 Task: Look for space in Ferkessédougou, Ivory Coast from 6th September, 2023 to 10th September, 2023 for 1 adult in price range Rs.9000 to Rs.17000. Place can be private room with 1  bedroom having 1 bed and 1 bathroom. Property type can be house, flat, guest house, hotel. Booking option can be shelf check-in. Required host language is English.
Action: Mouse moved to (469, 87)
Screenshot: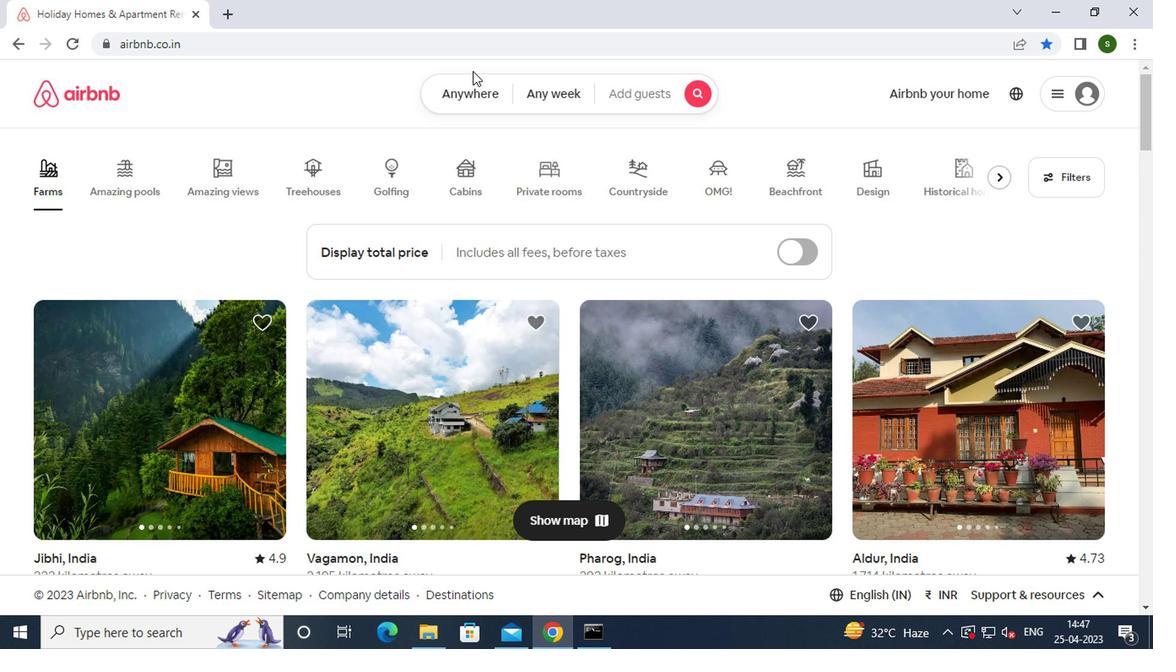 
Action: Mouse pressed left at (469, 87)
Screenshot: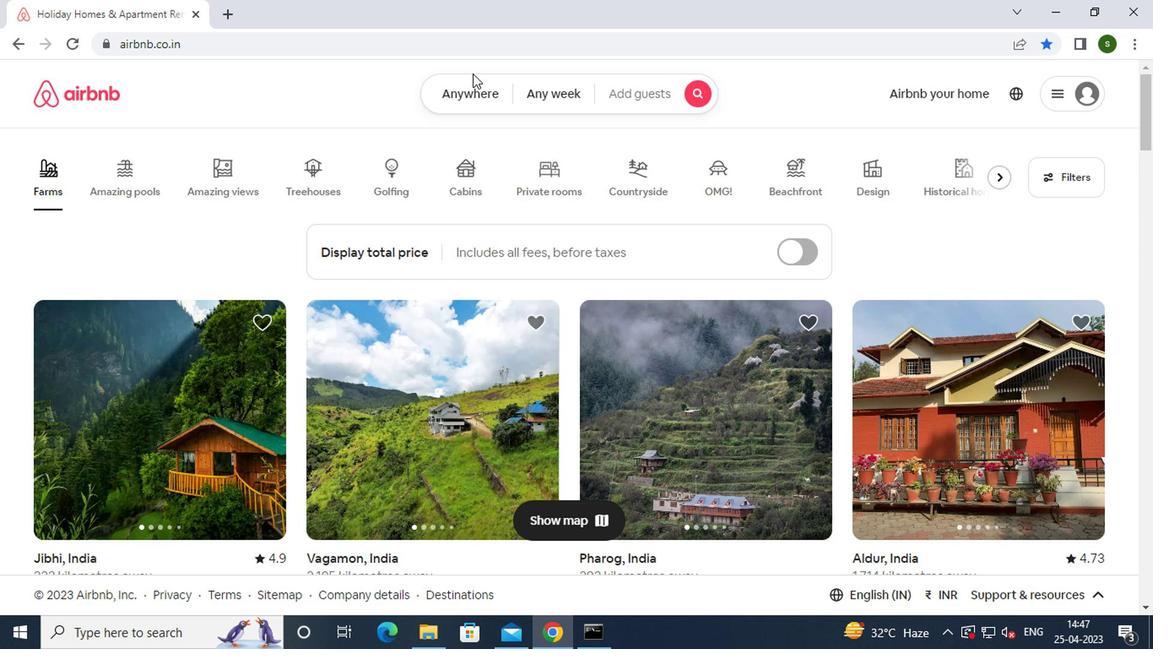 
Action: Mouse moved to (329, 167)
Screenshot: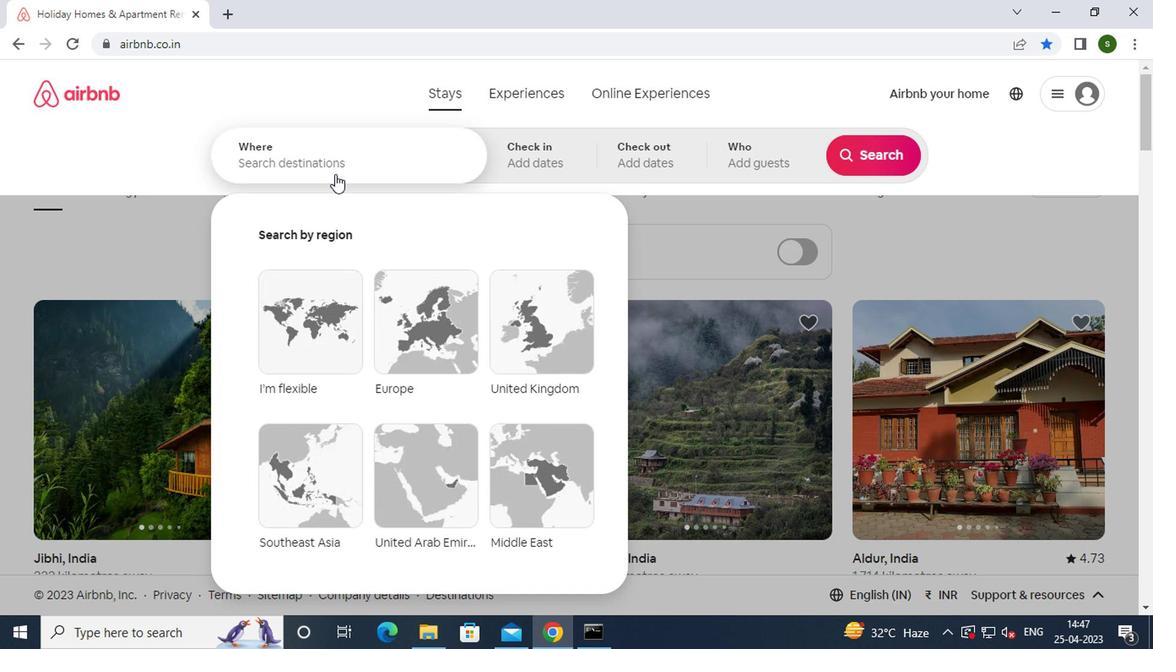 
Action: Mouse pressed left at (329, 167)
Screenshot: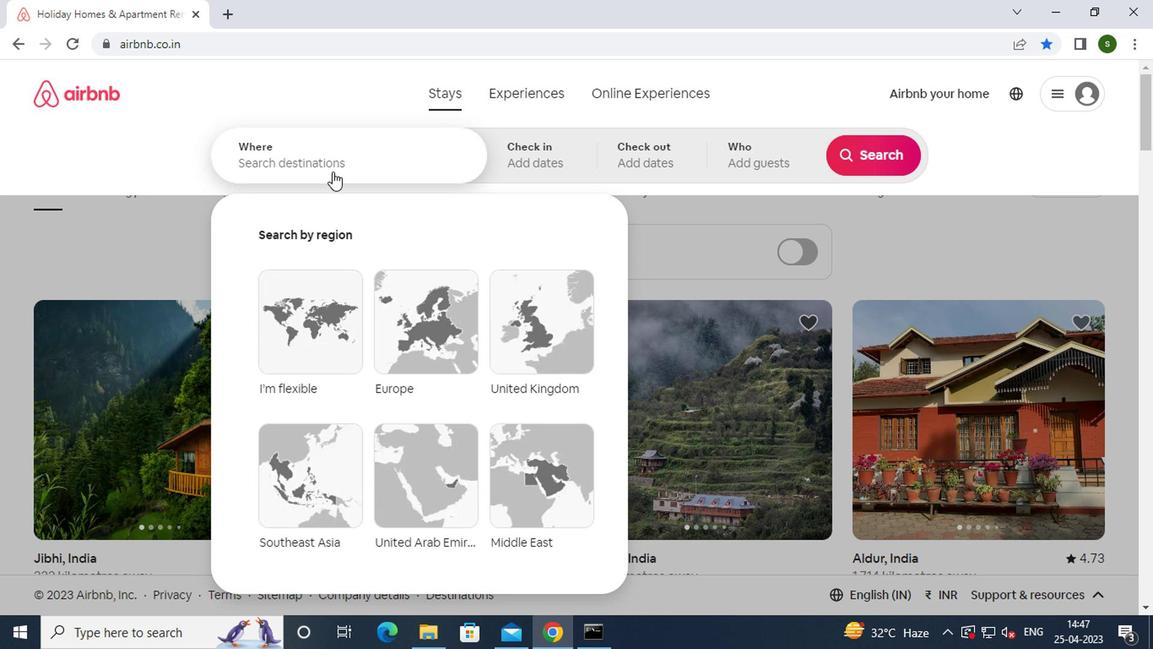 
Action: Key pressed f<Key.caps_lock>erkessedougou,<Key.space><Key.caps_lock>i<Key.caps_lock>vory
Screenshot: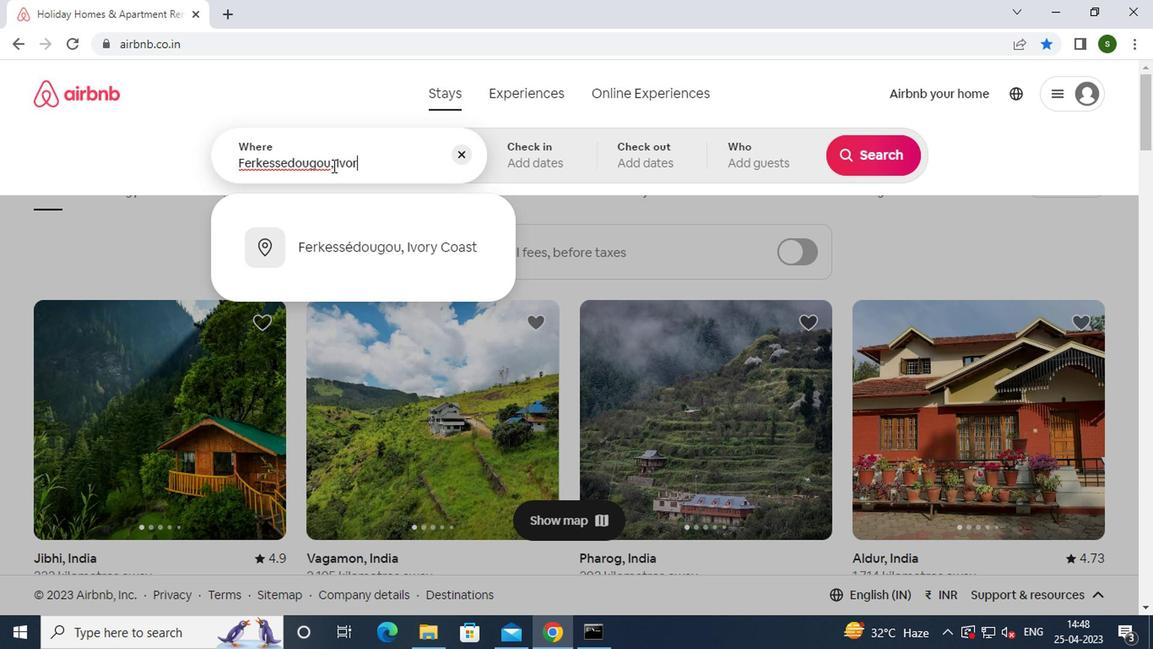 
Action: Mouse moved to (369, 254)
Screenshot: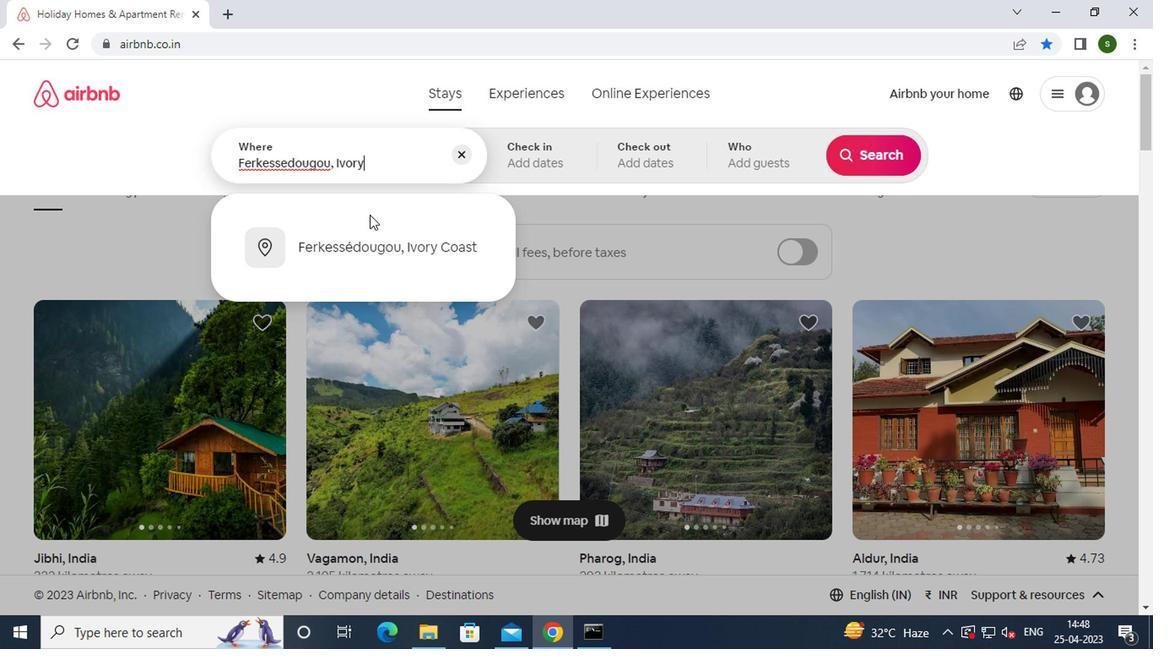 
Action: Mouse pressed left at (369, 254)
Screenshot: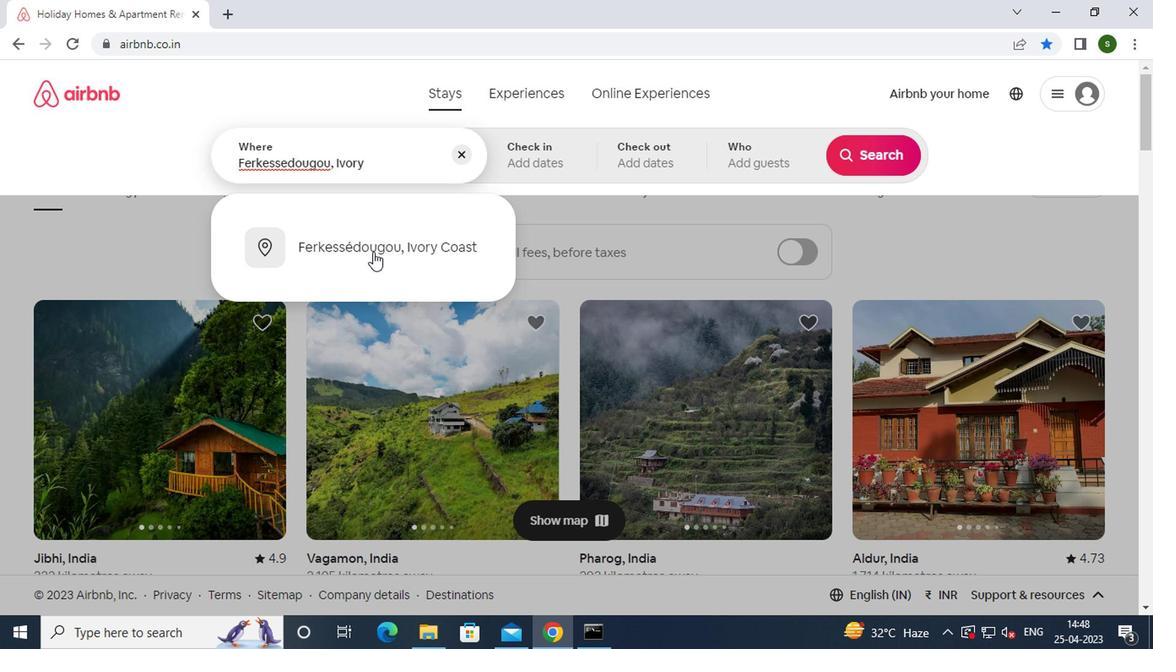 
Action: Mouse moved to (868, 289)
Screenshot: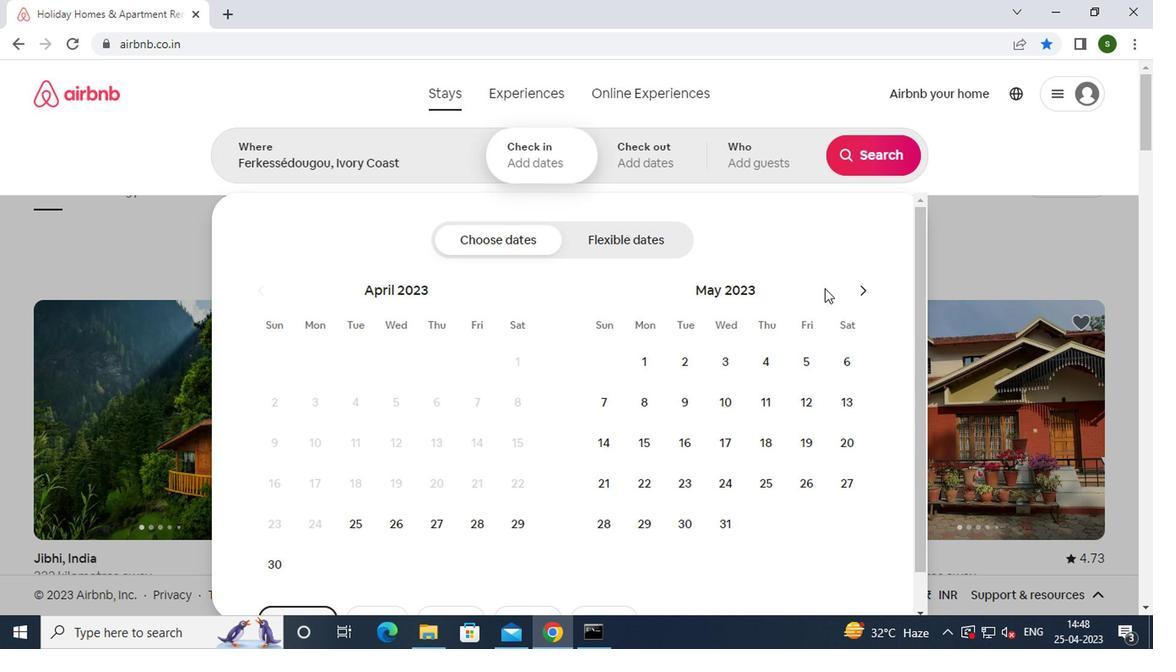 
Action: Mouse pressed left at (868, 289)
Screenshot: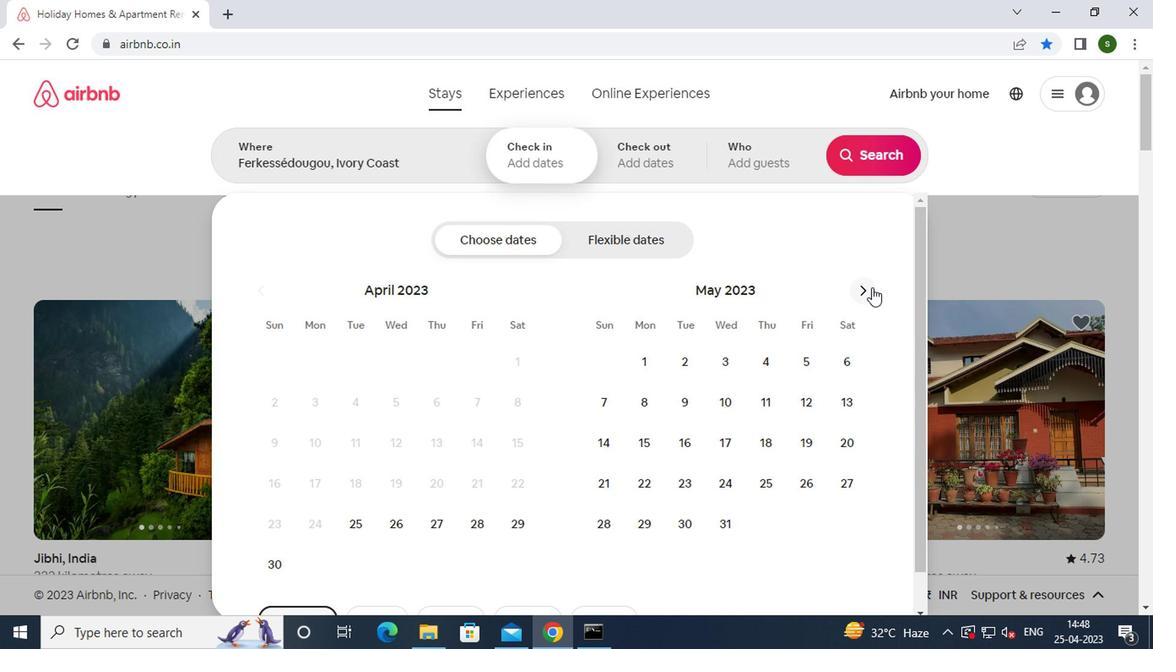
Action: Mouse pressed left at (868, 289)
Screenshot: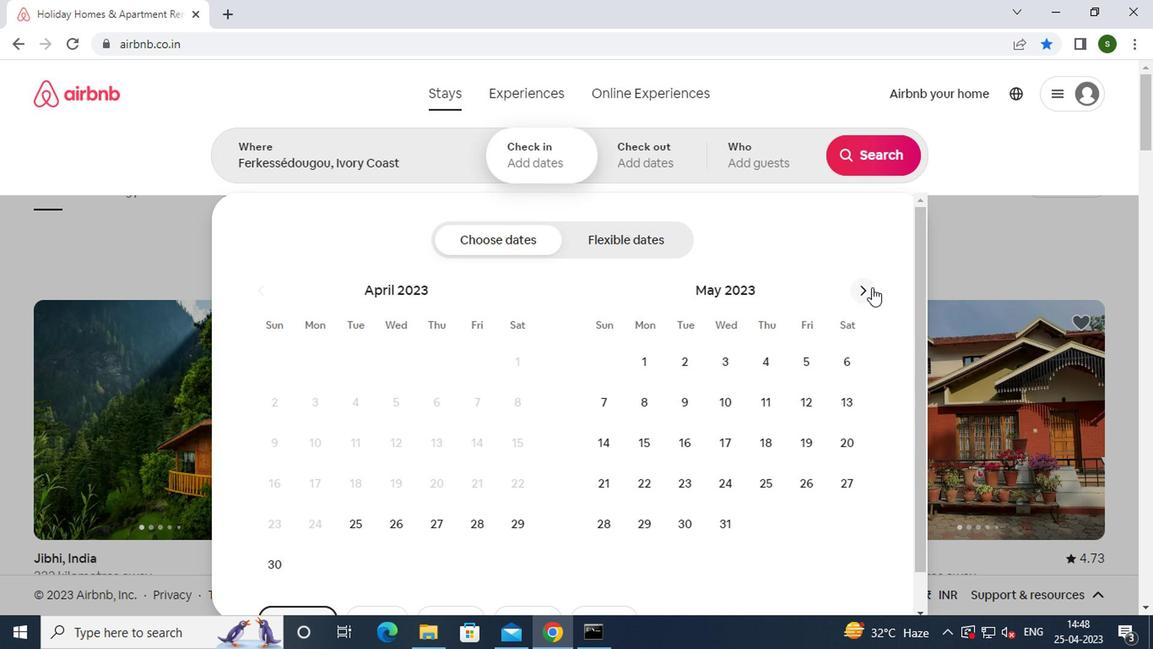 
Action: Mouse pressed left at (868, 289)
Screenshot: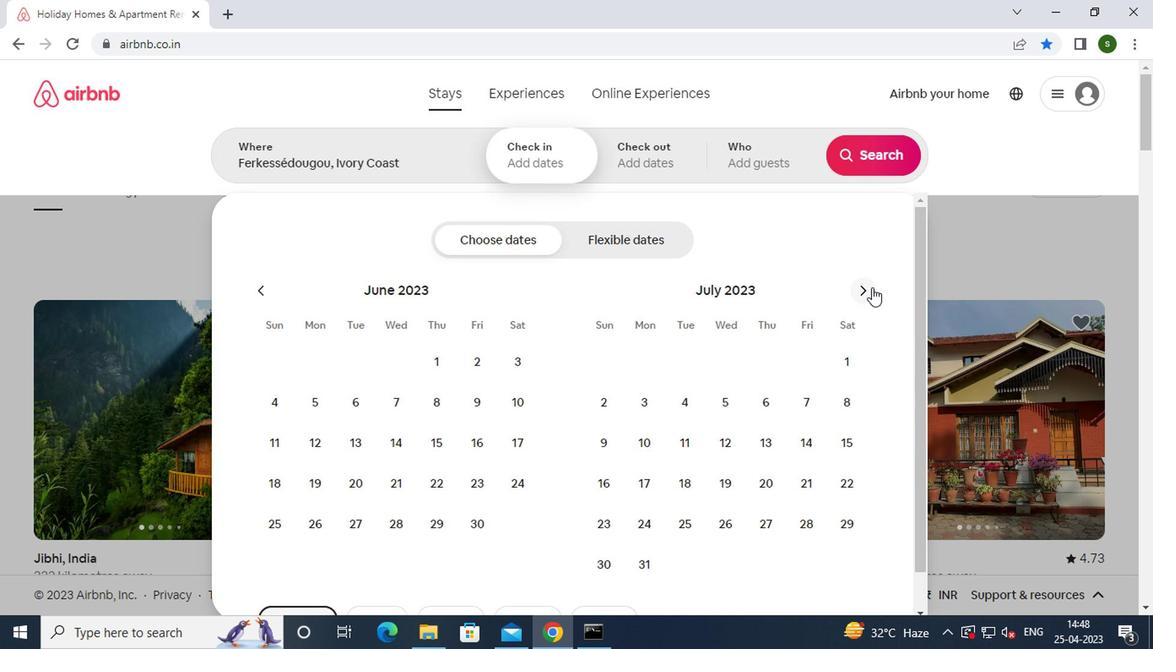
Action: Mouse pressed left at (868, 289)
Screenshot: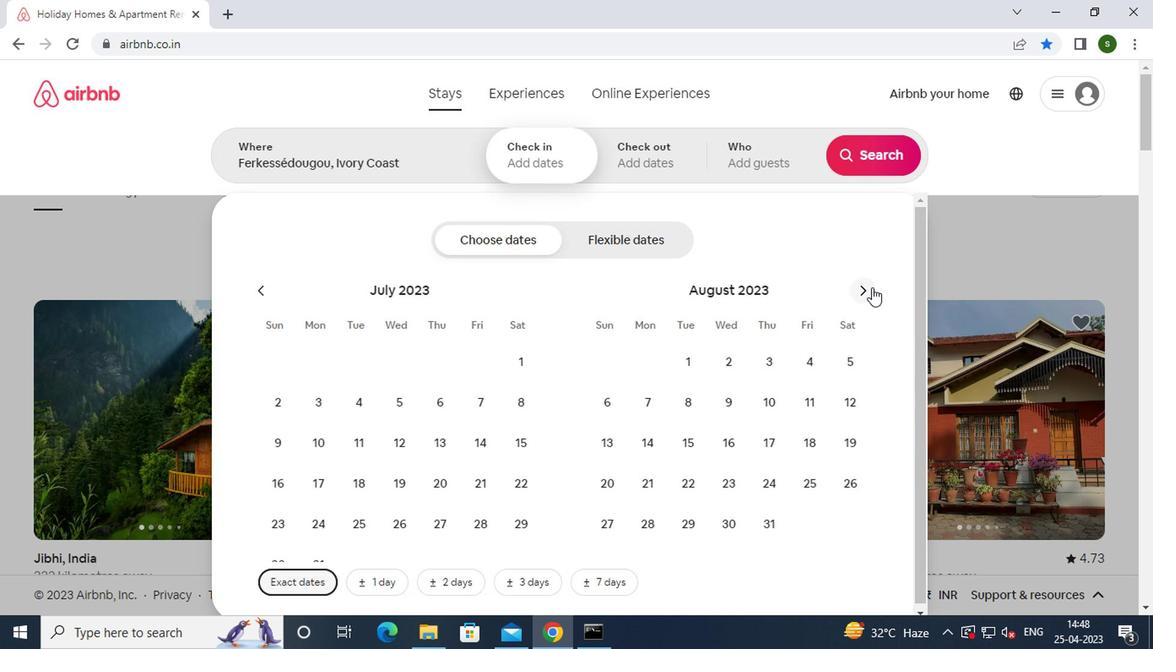 
Action: Mouse moved to (721, 407)
Screenshot: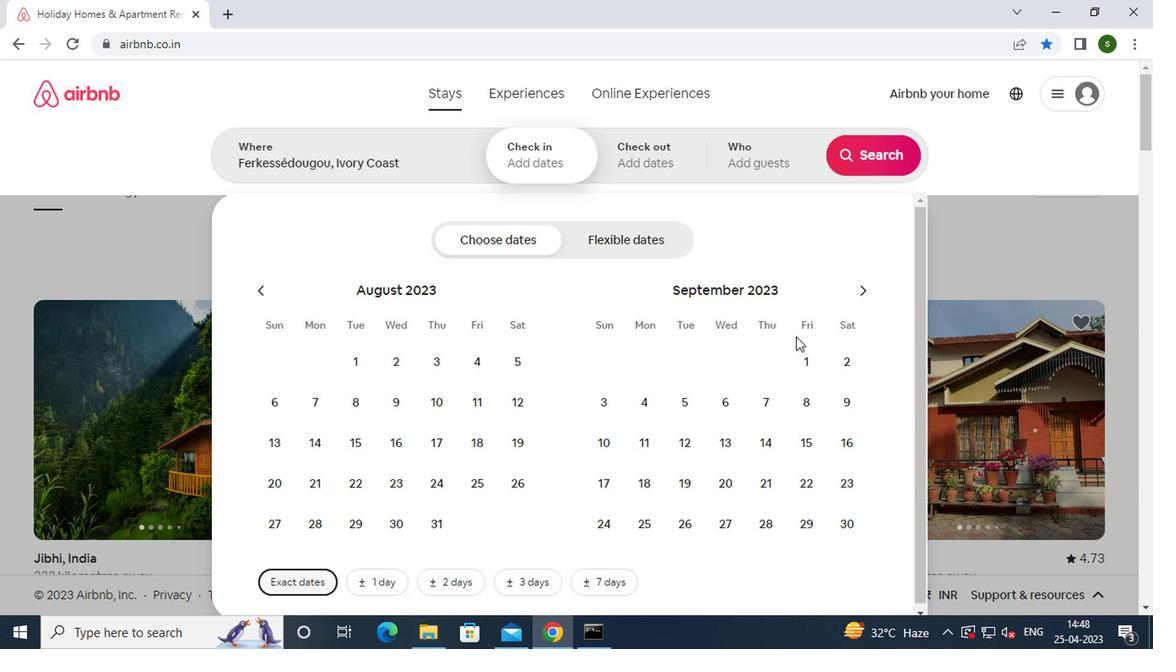 
Action: Mouse pressed left at (721, 407)
Screenshot: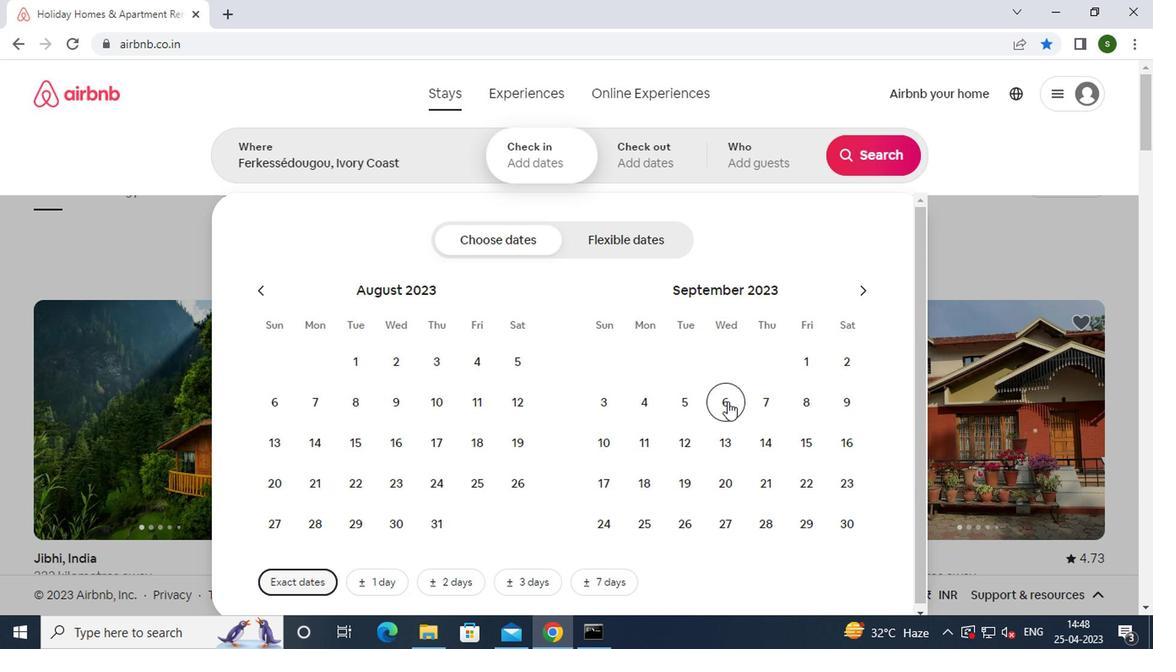 
Action: Mouse moved to (600, 456)
Screenshot: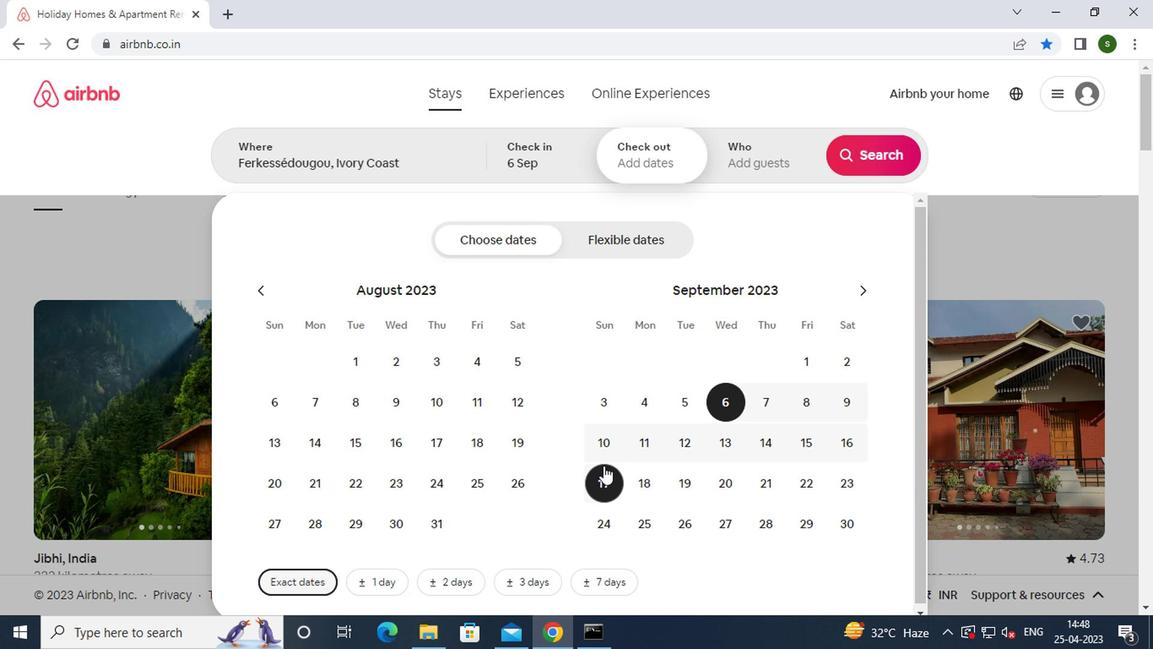 
Action: Mouse pressed left at (600, 456)
Screenshot: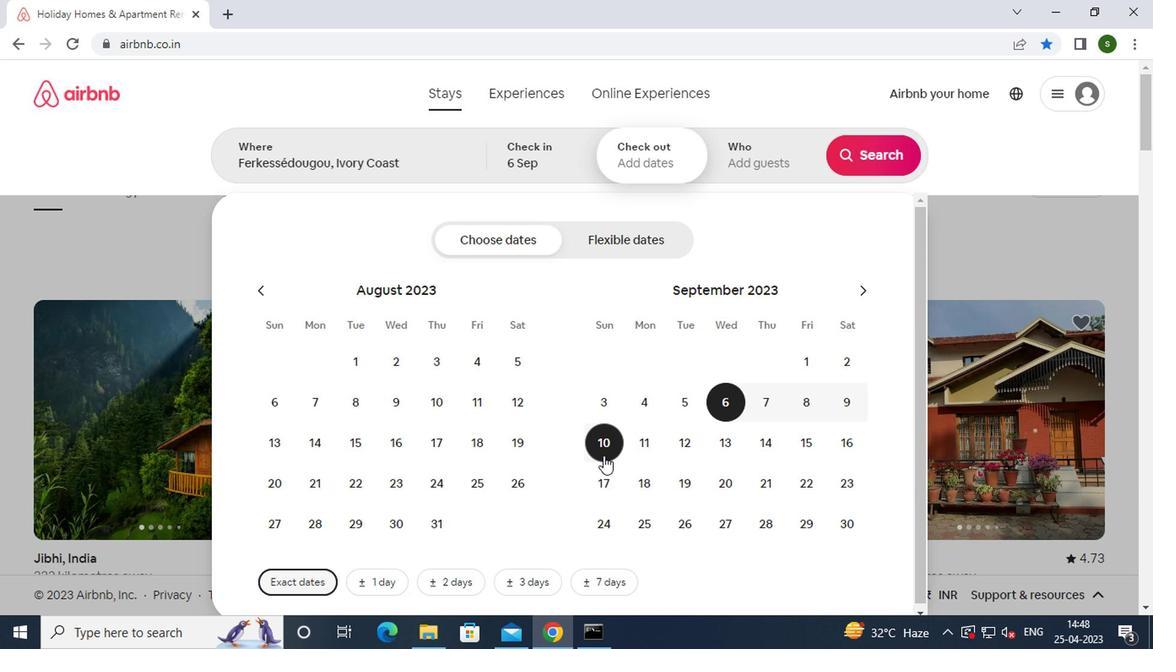 
Action: Mouse moved to (775, 165)
Screenshot: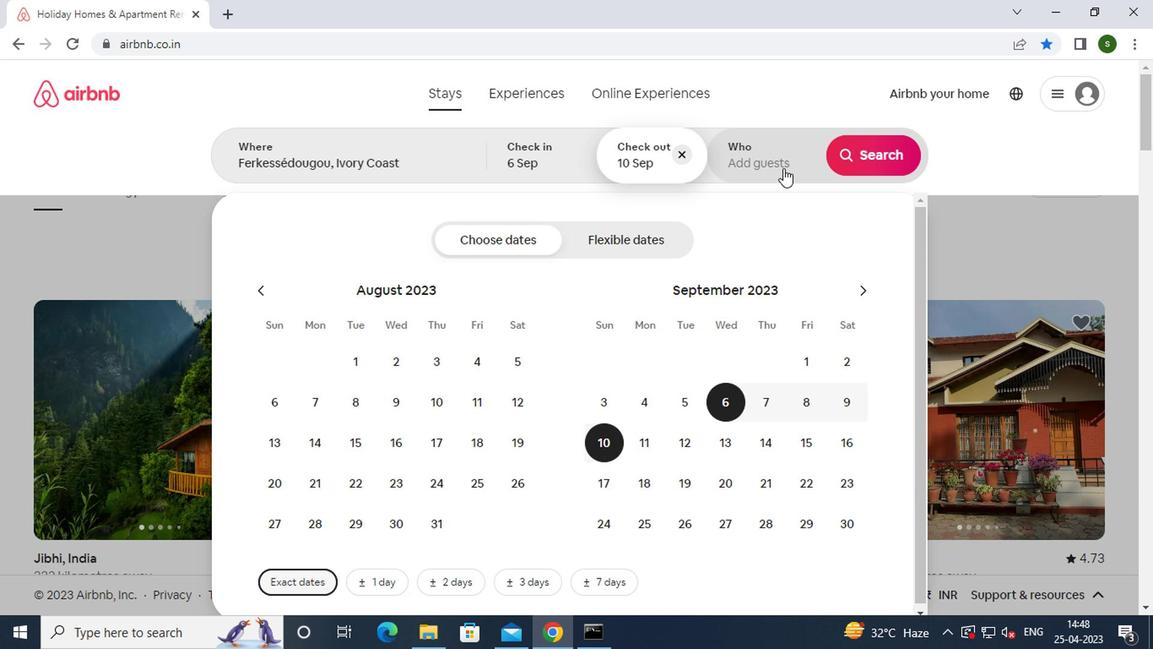 
Action: Mouse pressed left at (775, 165)
Screenshot: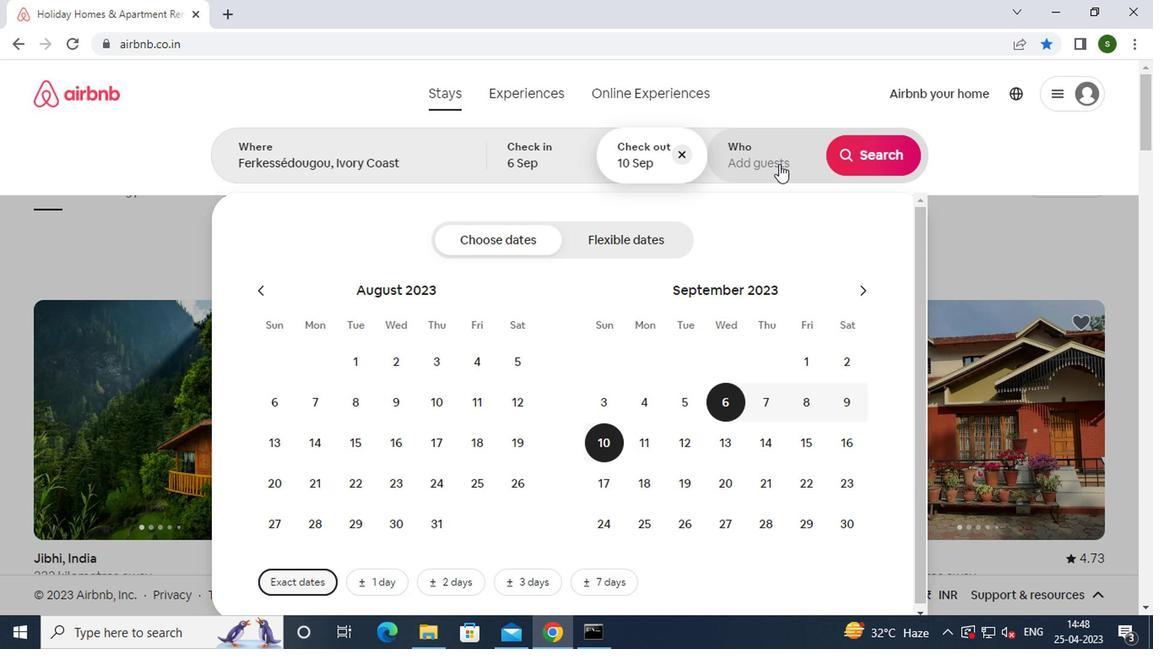 
Action: Mouse moved to (876, 241)
Screenshot: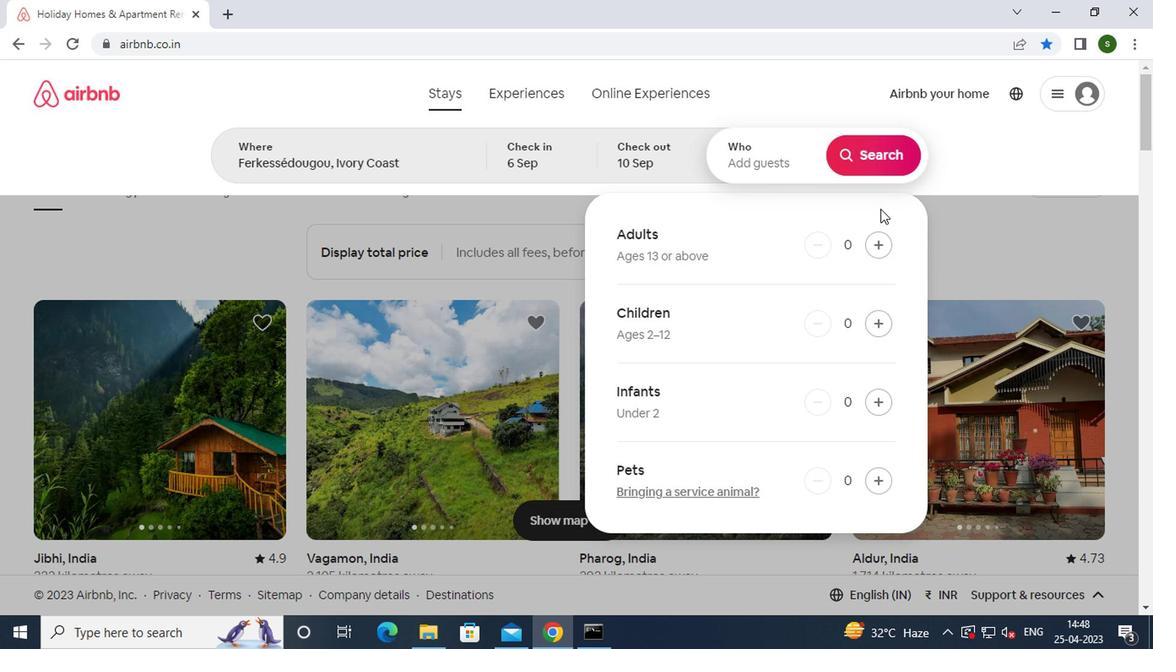 
Action: Mouse pressed left at (876, 241)
Screenshot: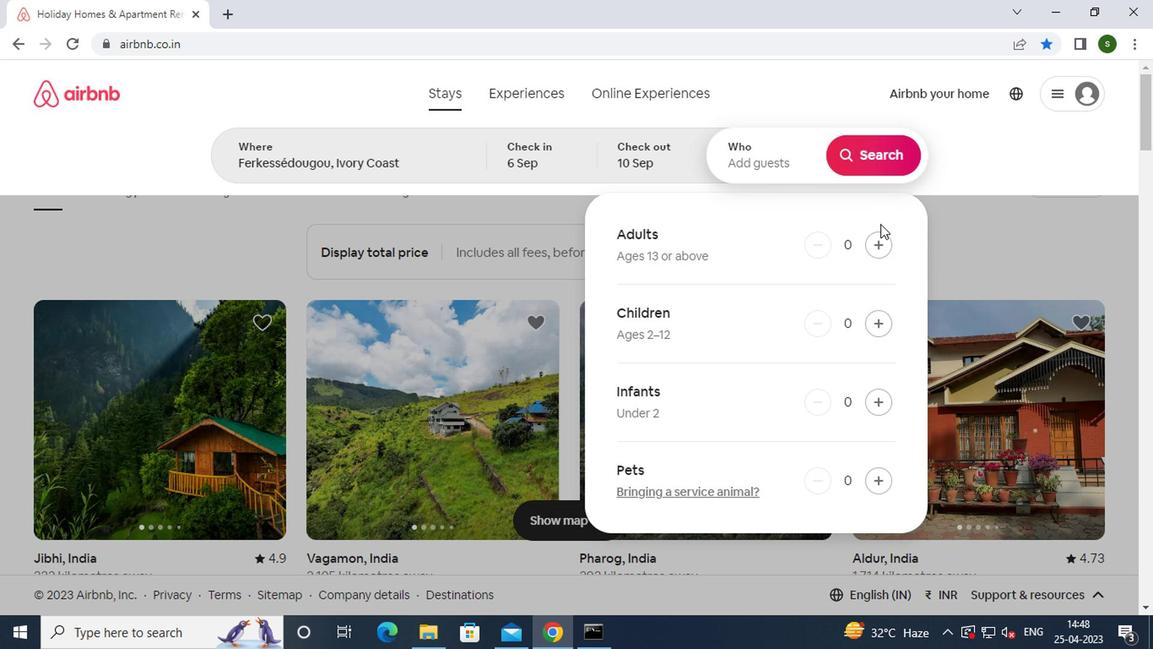 
Action: Mouse moved to (876, 165)
Screenshot: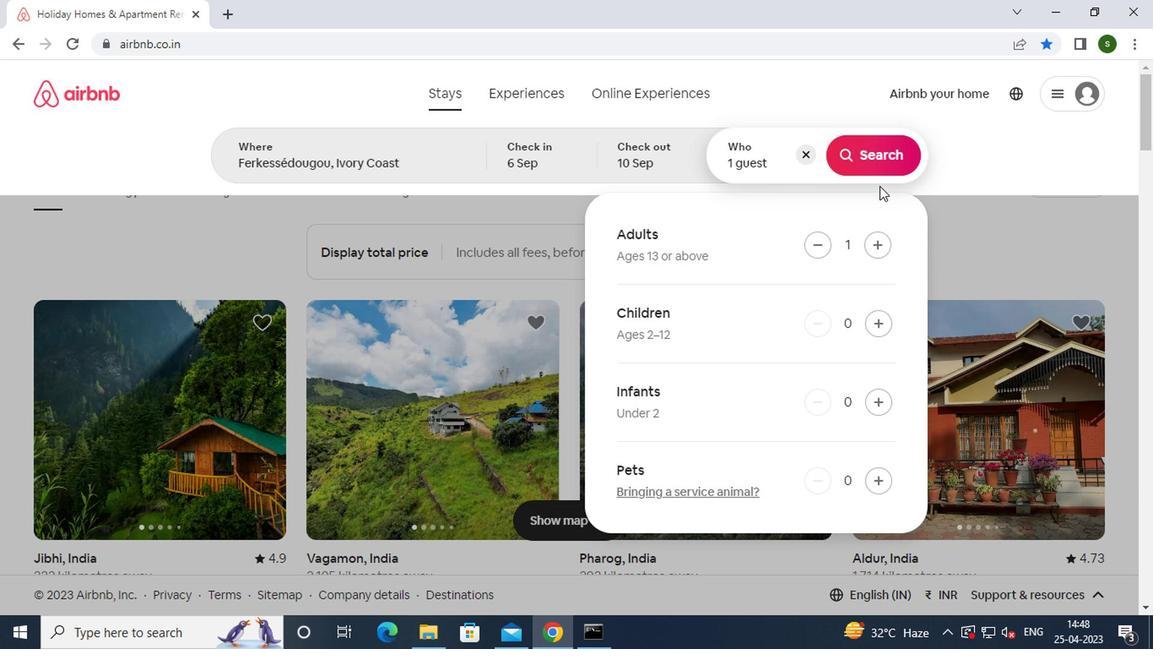 
Action: Mouse pressed left at (876, 165)
Screenshot: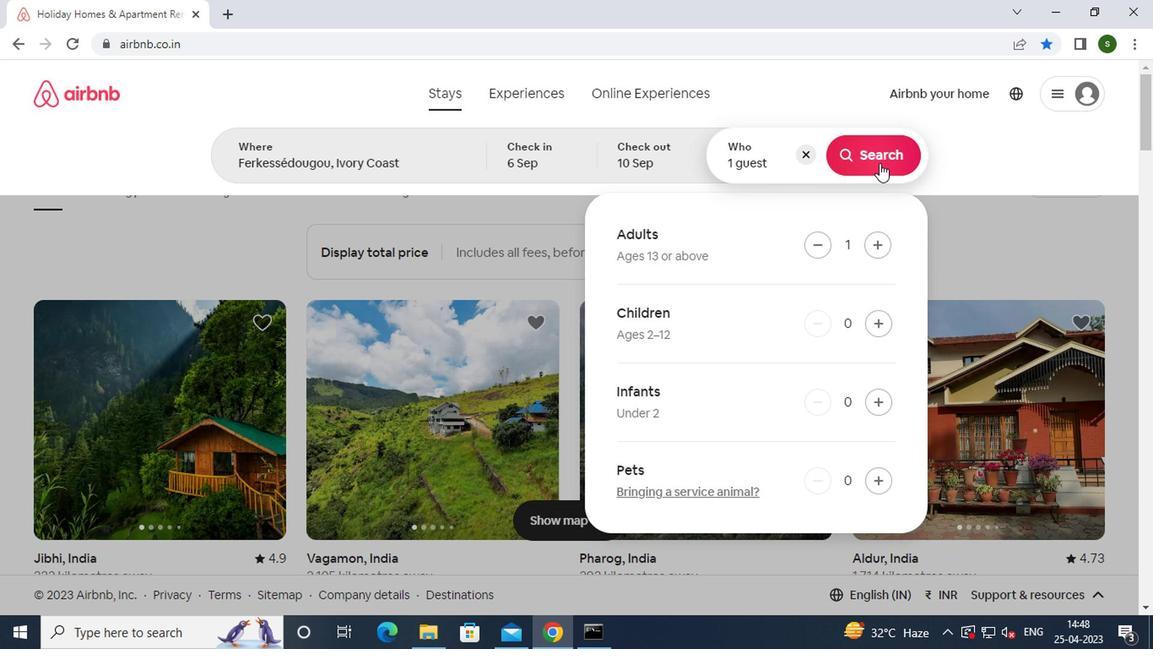 
Action: Mouse moved to (1052, 175)
Screenshot: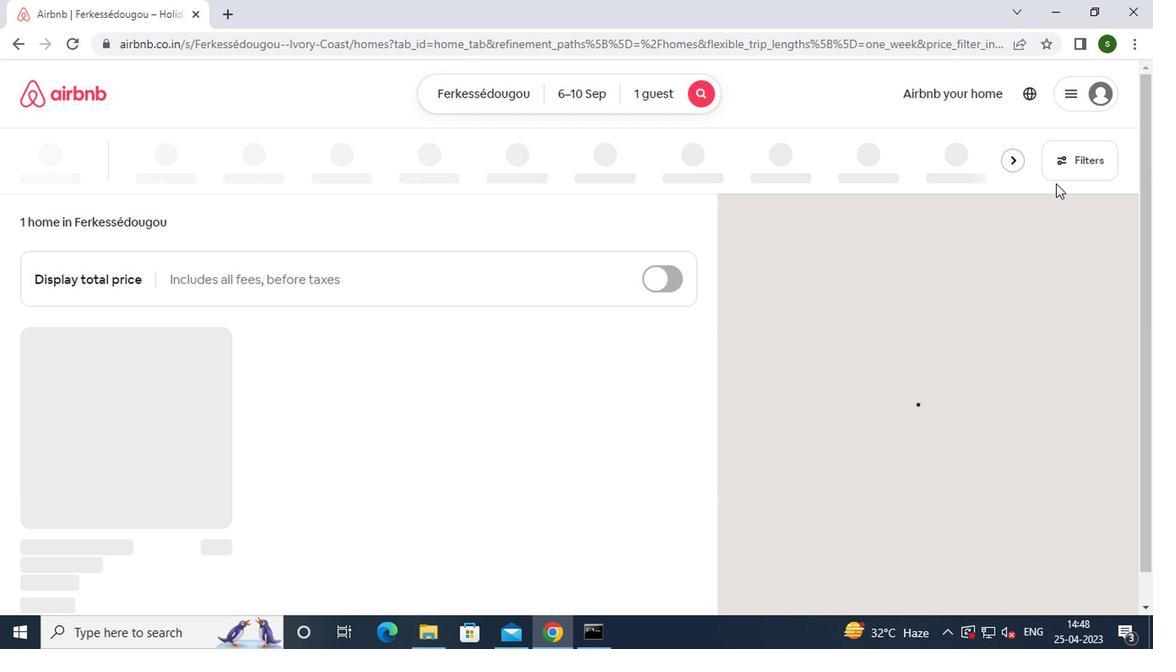 
Action: Mouse pressed left at (1052, 175)
Screenshot: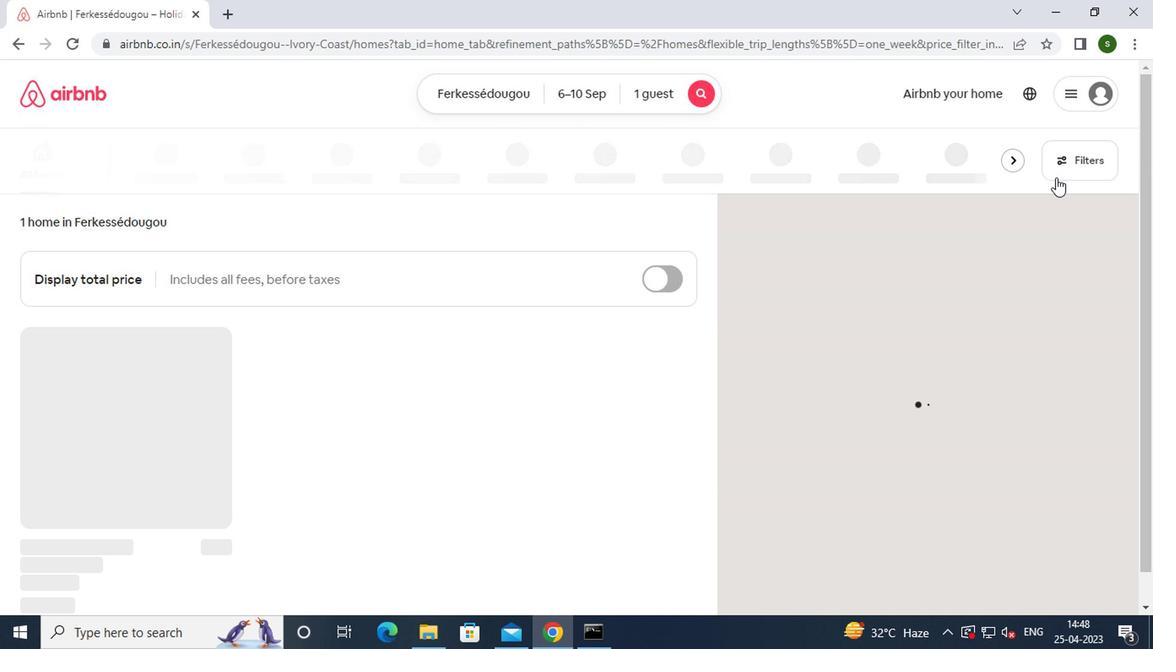 
Action: Mouse moved to (485, 323)
Screenshot: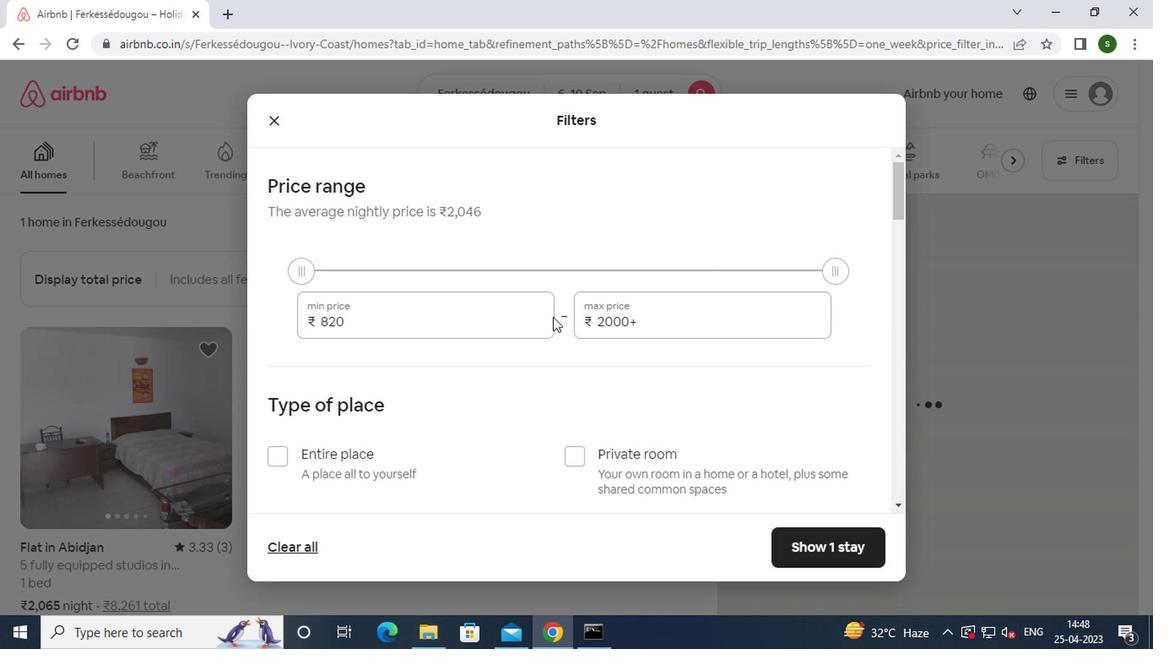 
Action: Mouse pressed left at (485, 323)
Screenshot: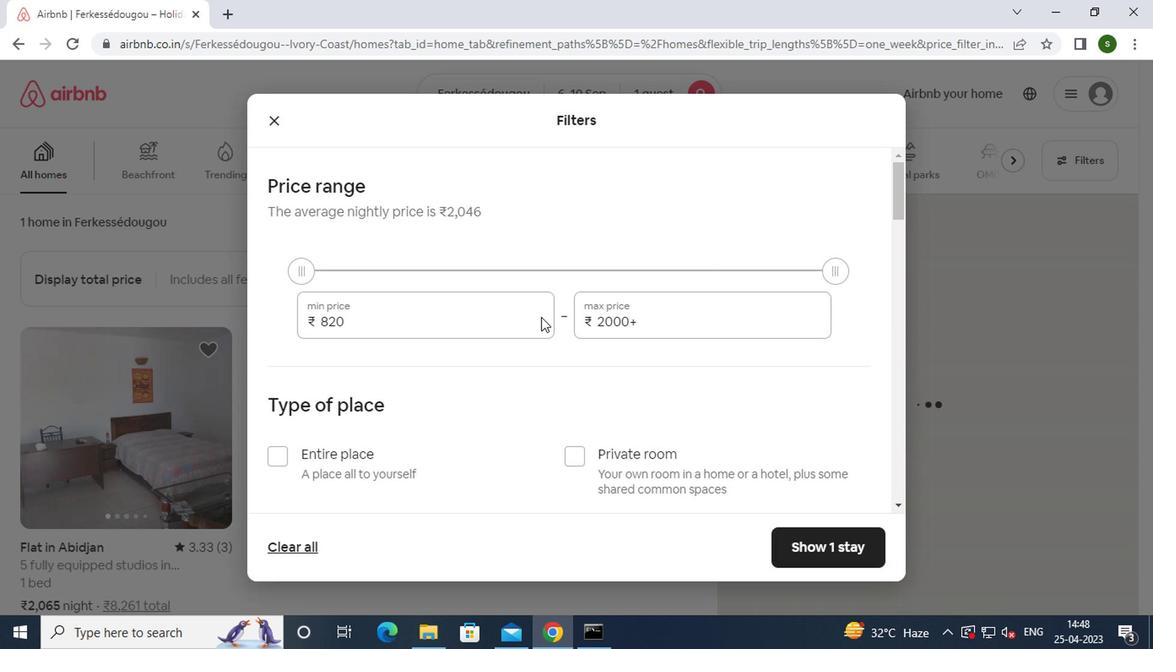 
Action: Mouse moved to (485, 323)
Screenshot: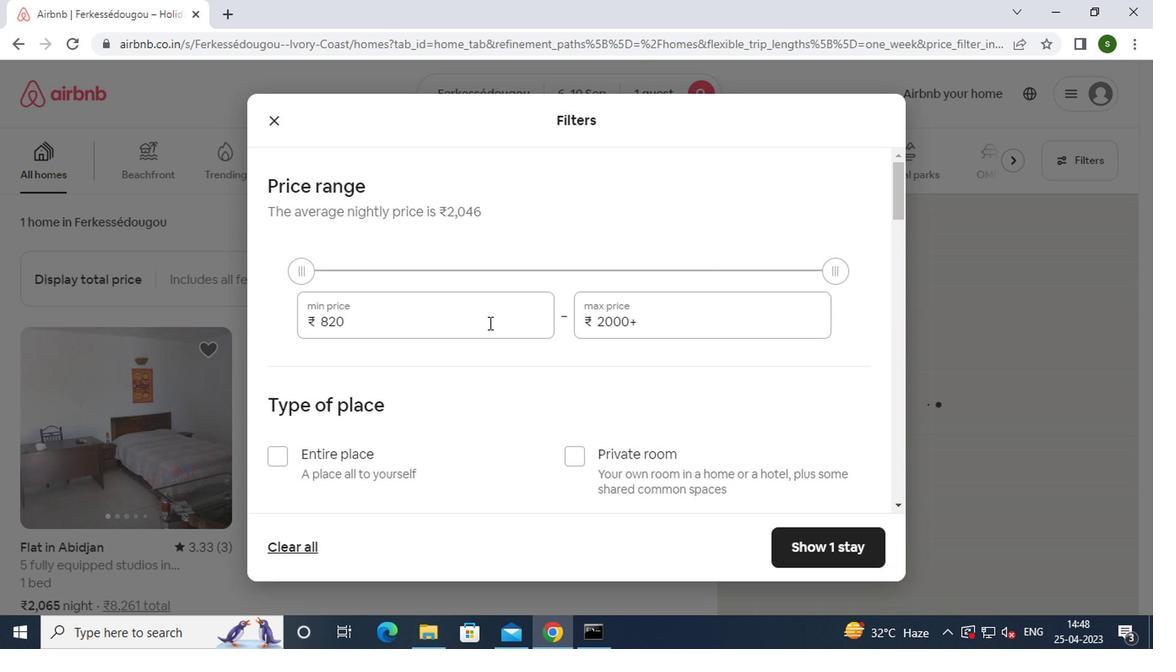 
Action: Key pressed <Key.backspace><Key.backspace><Key.backspace>9000
Screenshot: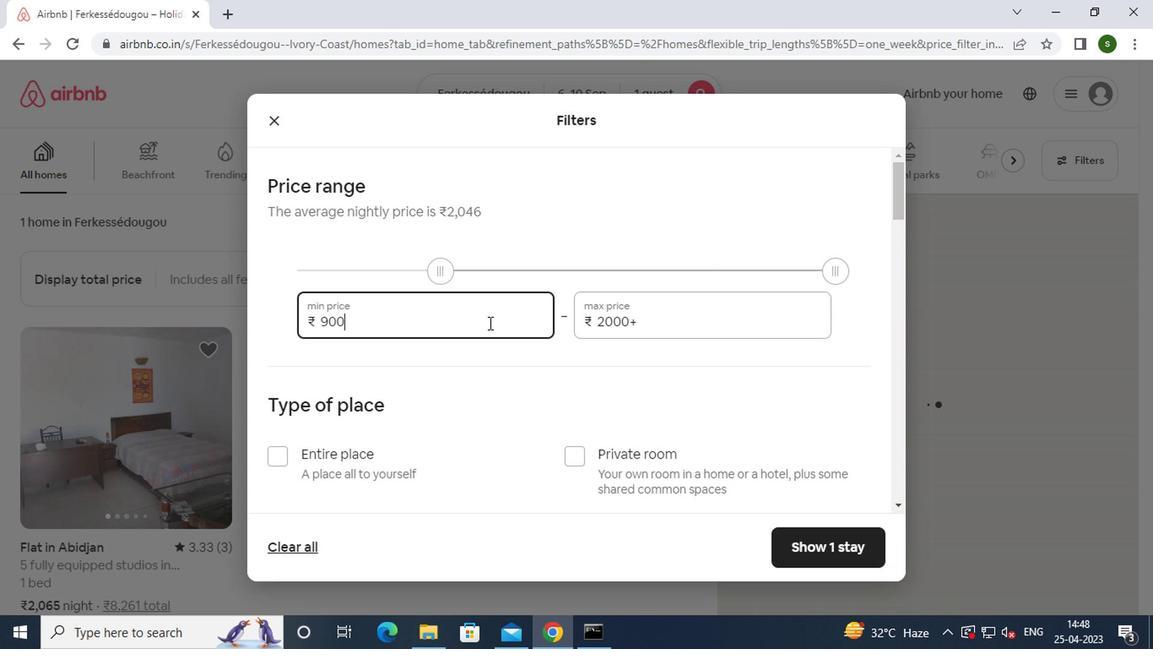 
Action: Mouse moved to (657, 328)
Screenshot: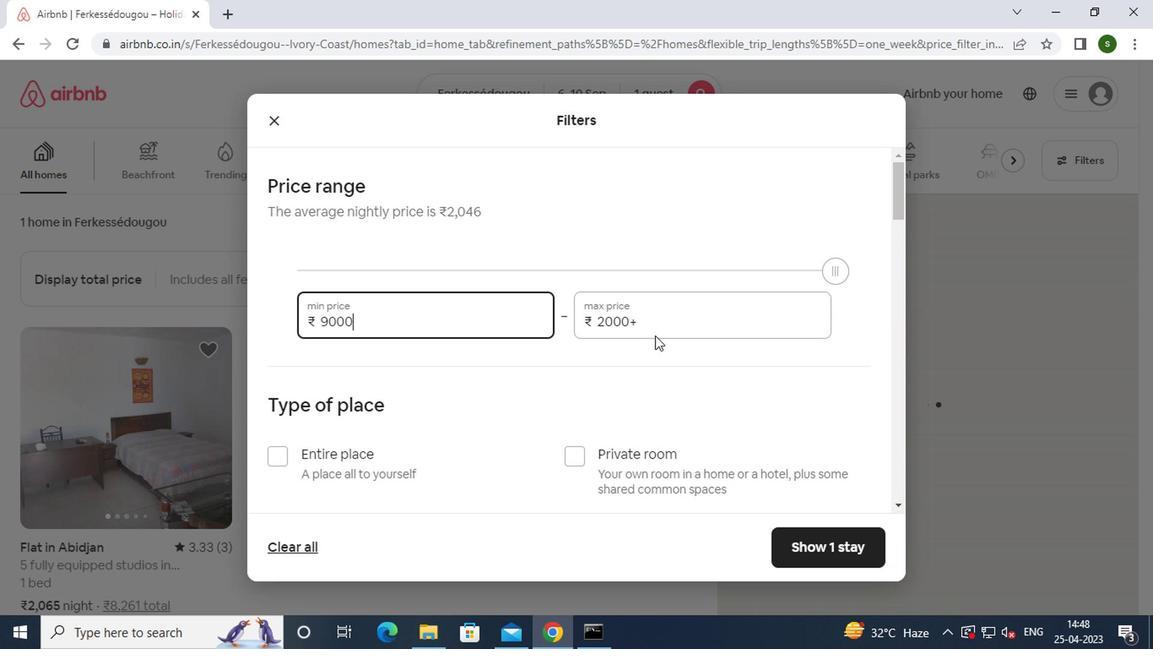 
Action: Mouse pressed left at (657, 328)
Screenshot: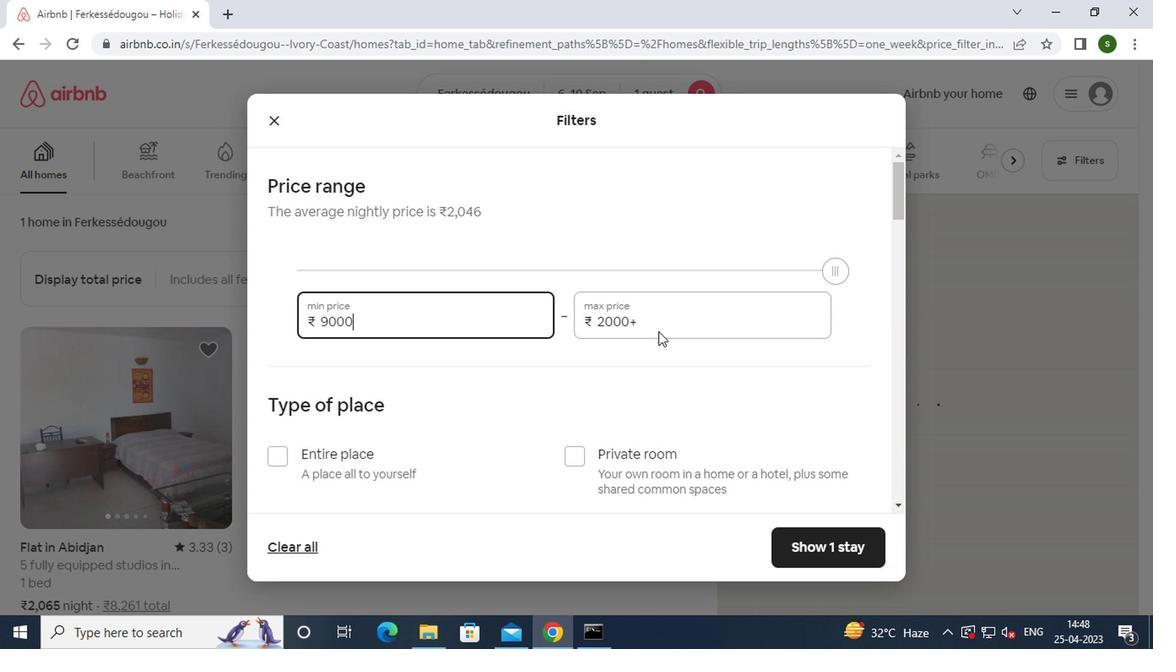 
Action: Key pressed <Key.backspace><Key.backspace><Key.backspace><Key.backspace><Key.backspace><Key.backspace><Key.backspace>17000
Screenshot: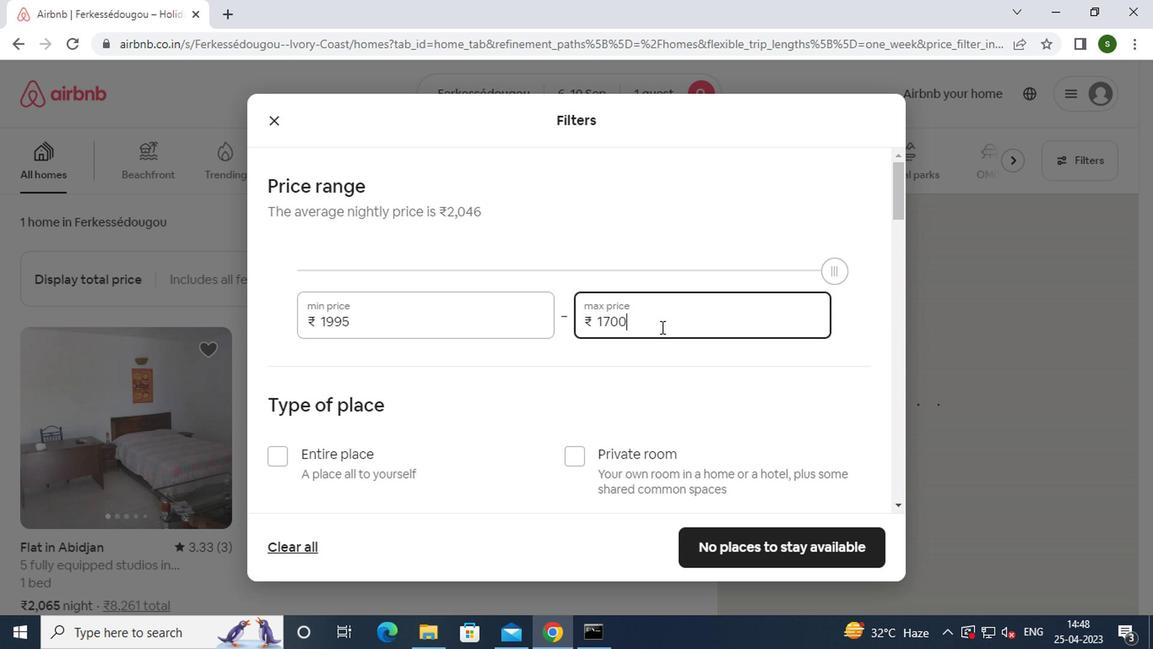 
Action: Mouse moved to (532, 355)
Screenshot: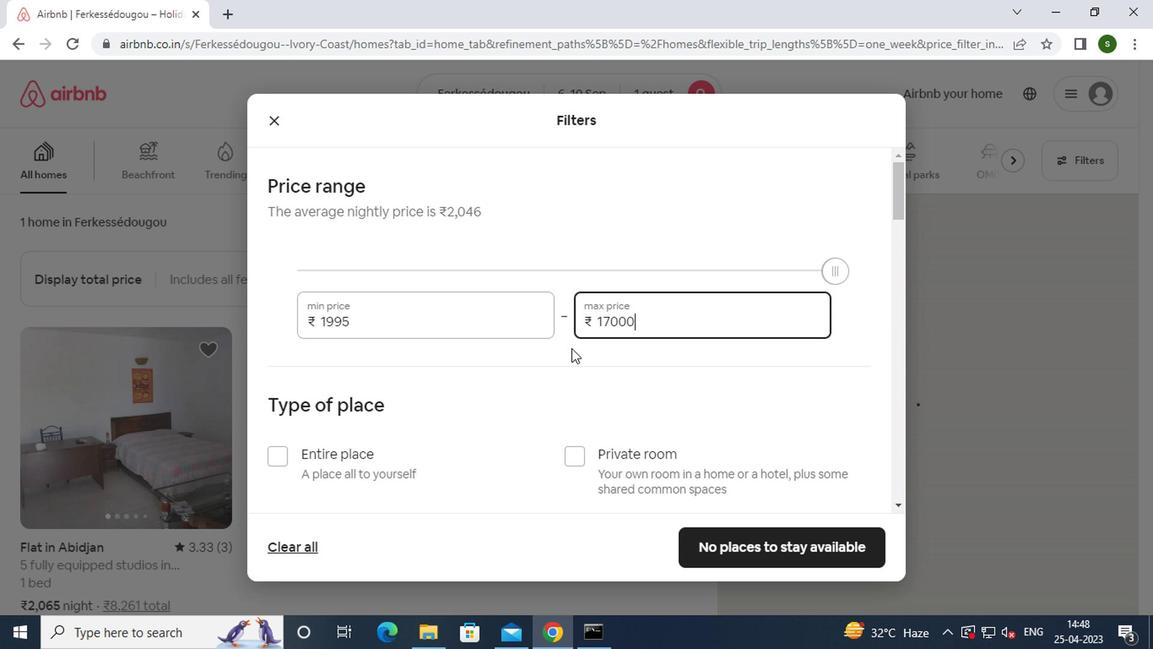 
Action: Mouse scrolled (532, 354) with delta (0, 0)
Screenshot: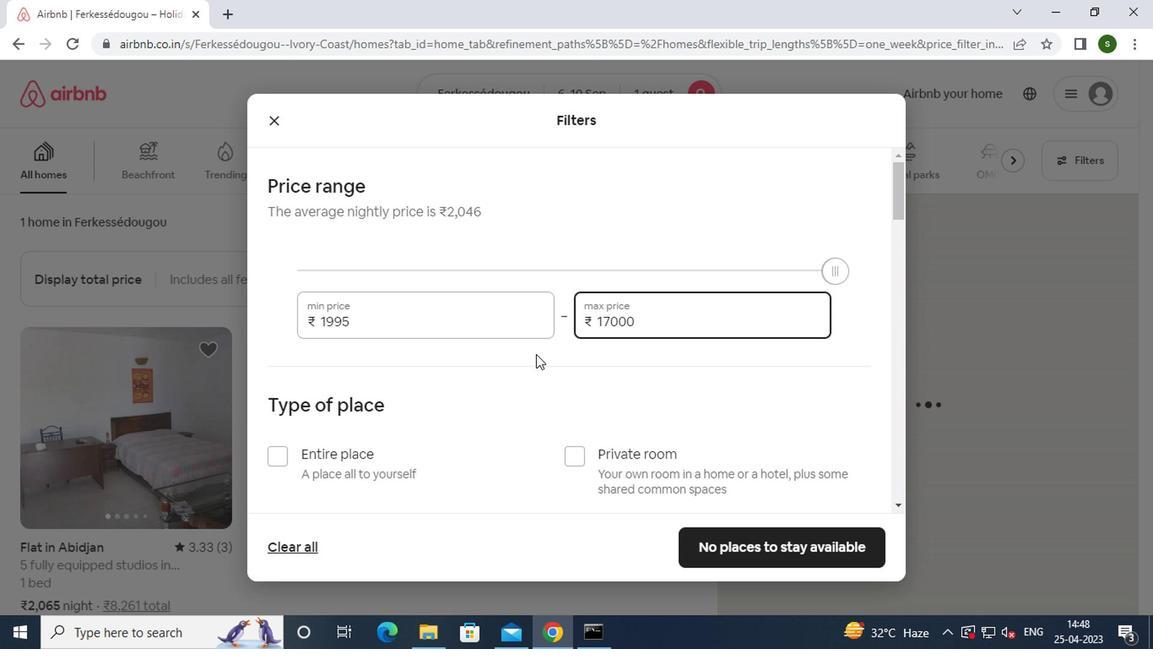 
Action: Mouse moved to (564, 374)
Screenshot: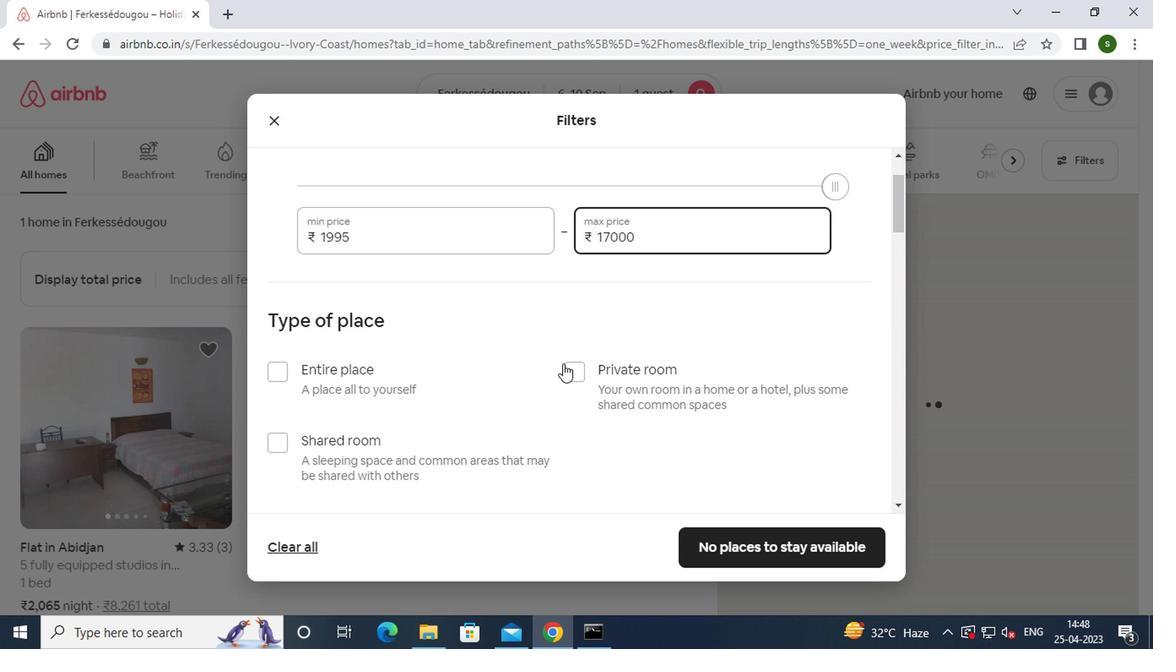 
Action: Mouse pressed left at (564, 374)
Screenshot: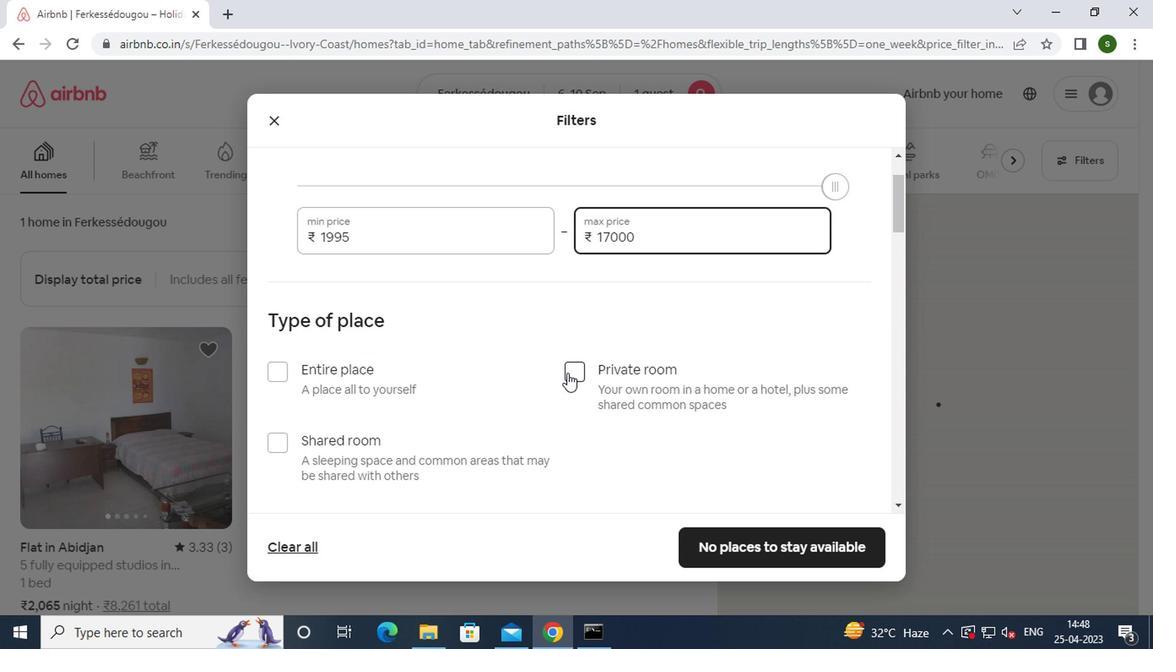 
Action: Mouse moved to (532, 364)
Screenshot: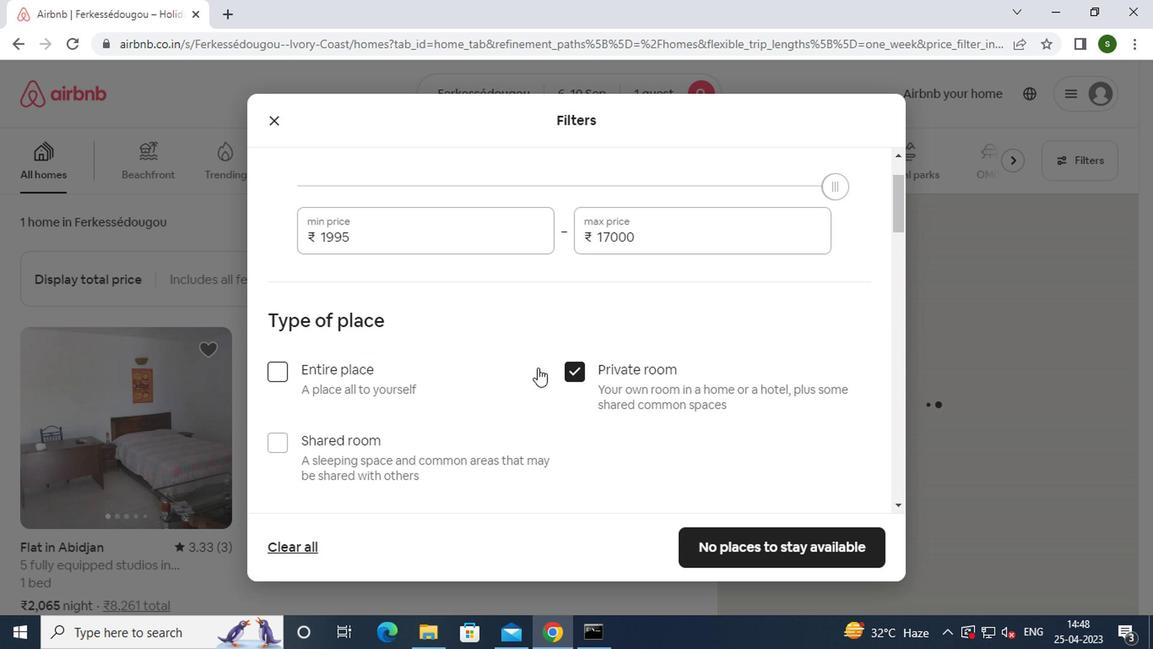 
Action: Mouse scrolled (532, 363) with delta (0, -1)
Screenshot: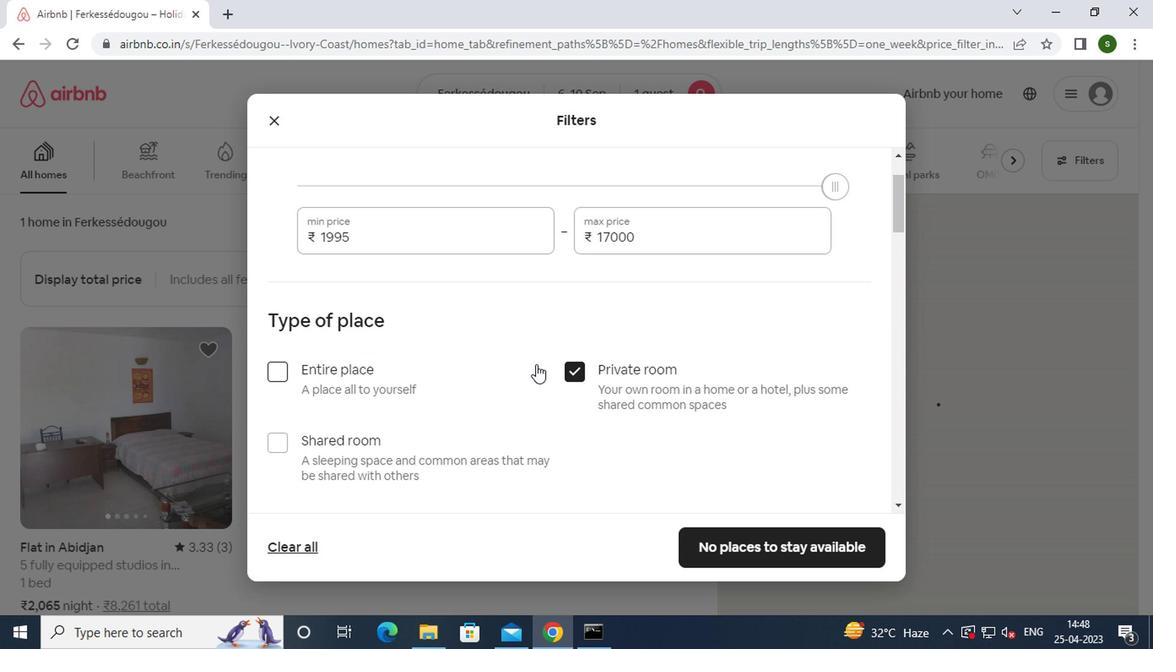 
Action: Mouse scrolled (532, 363) with delta (0, -1)
Screenshot: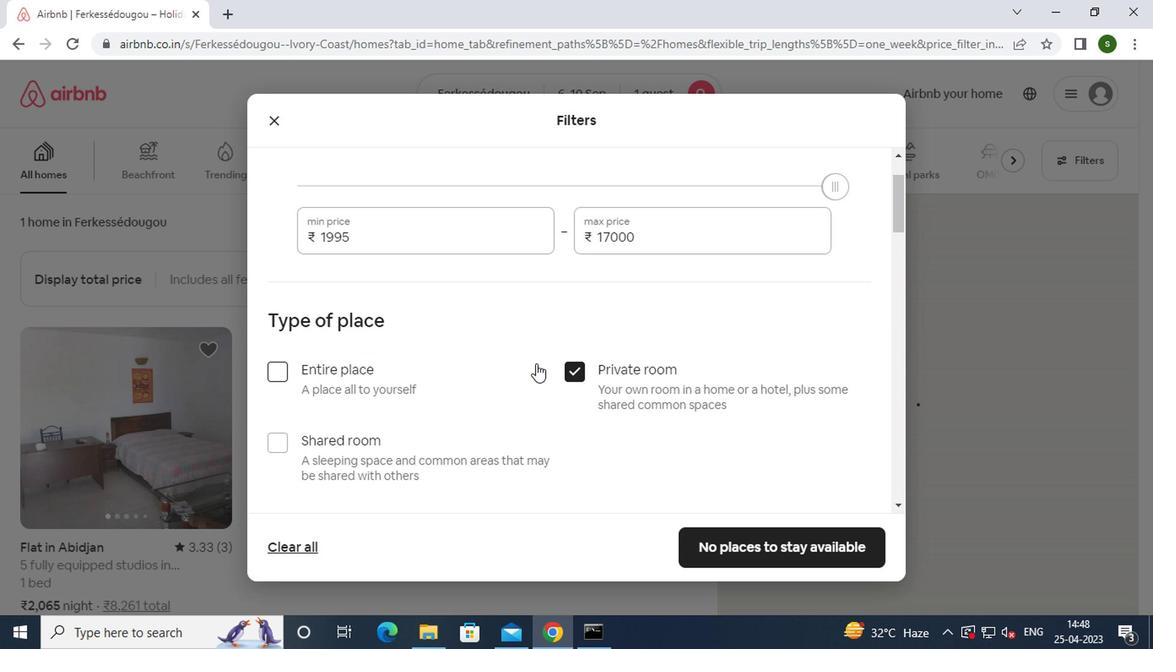 
Action: Mouse scrolled (532, 363) with delta (0, -1)
Screenshot: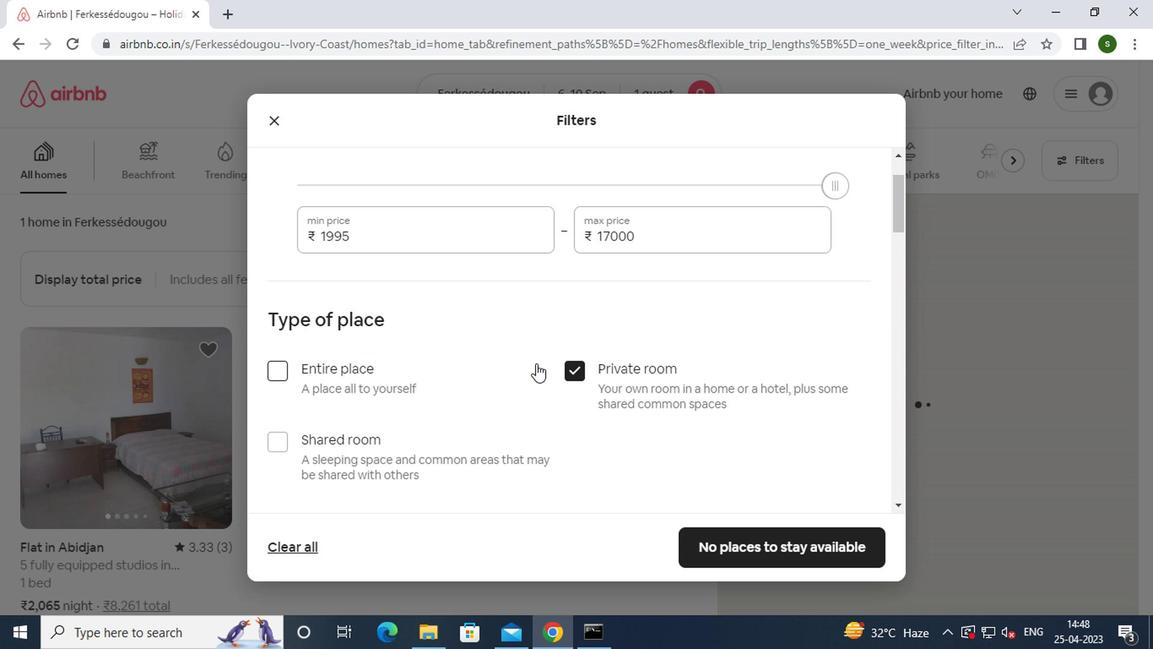 
Action: Mouse scrolled (532, 363) with delta (0, -1)
Screenshot: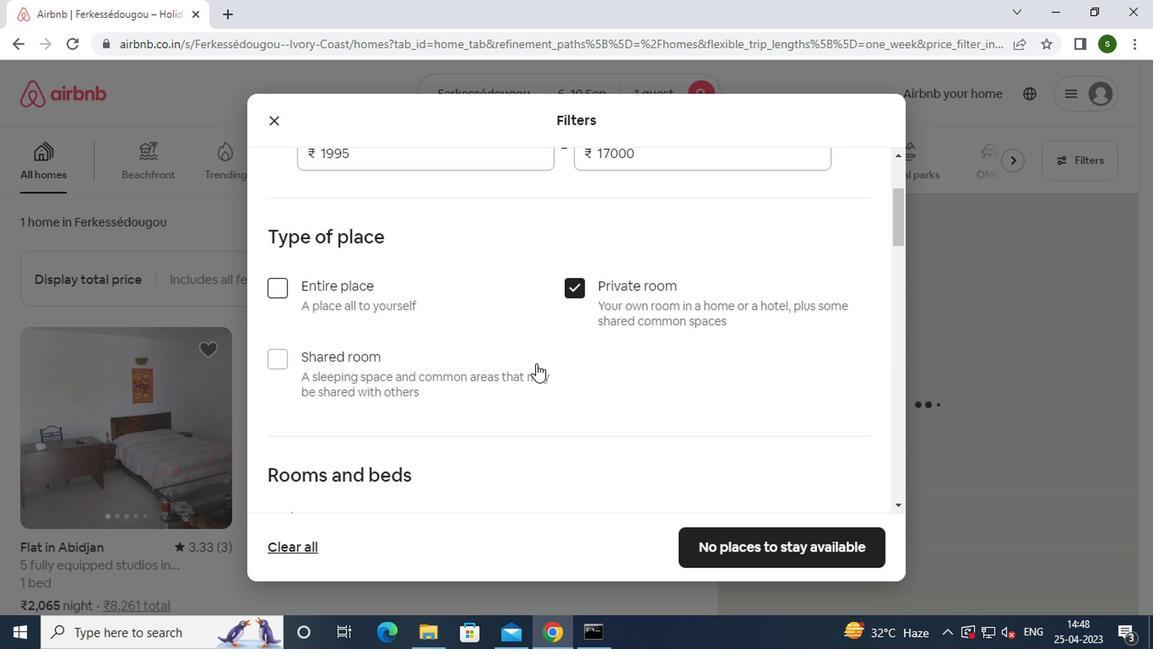 
Action: Mouse moved to (379, 315)
Screenshot: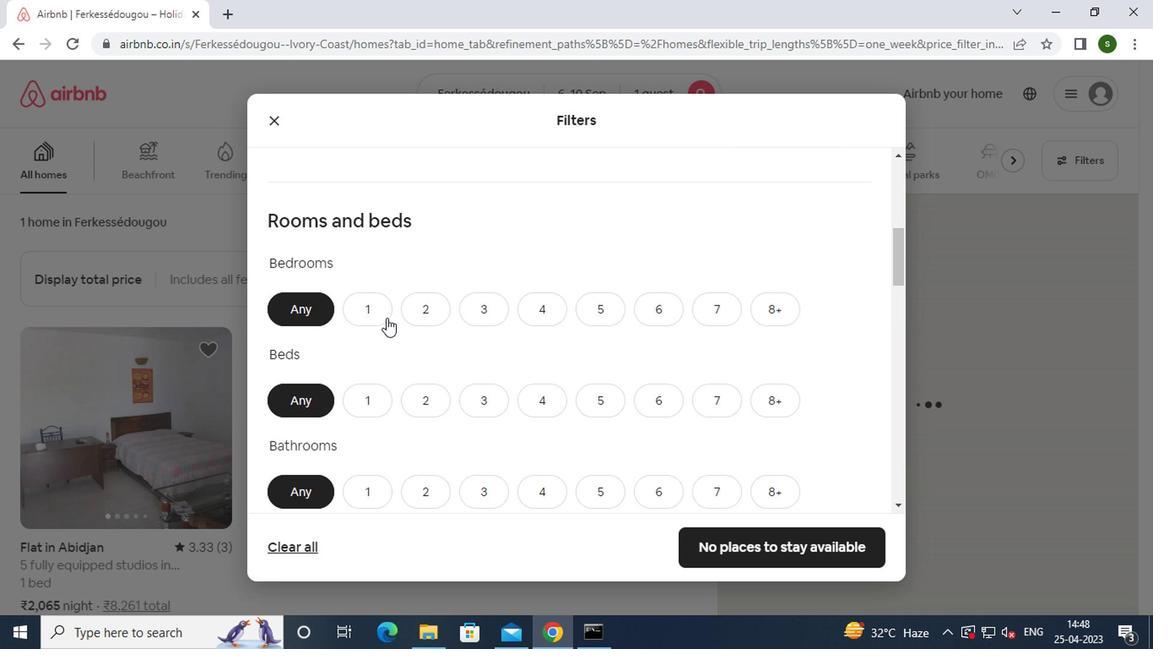 
Action: Mouse pressed left at (379, 315)
Screenshot: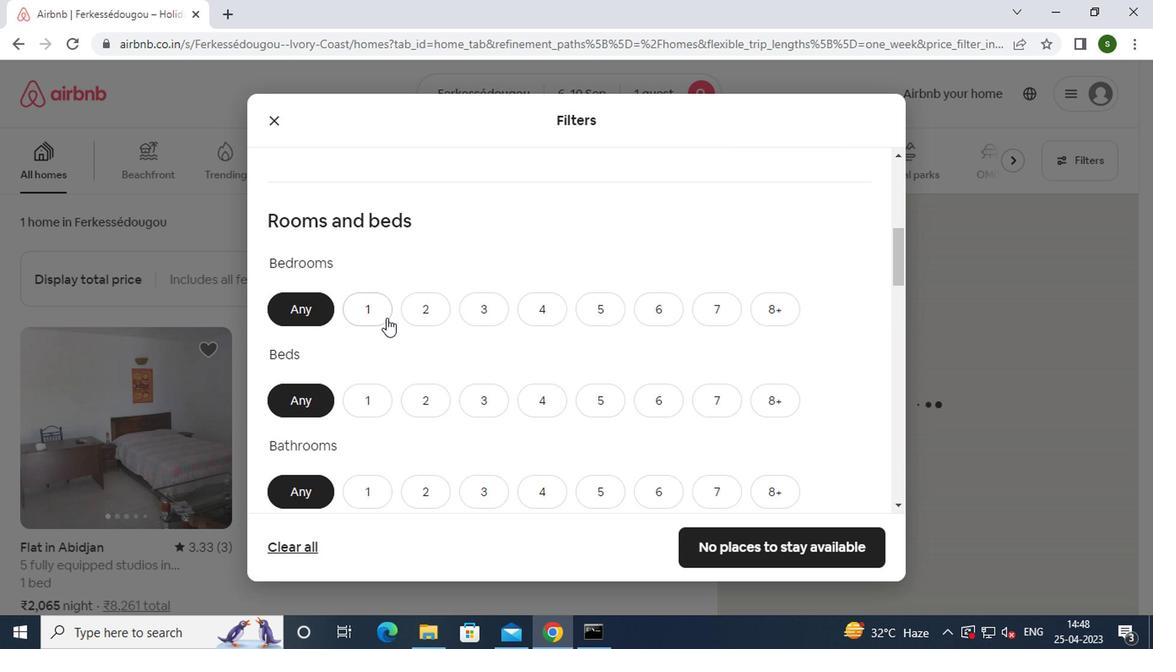 
Action: Mouse moved to (364, 400)
Screenshot: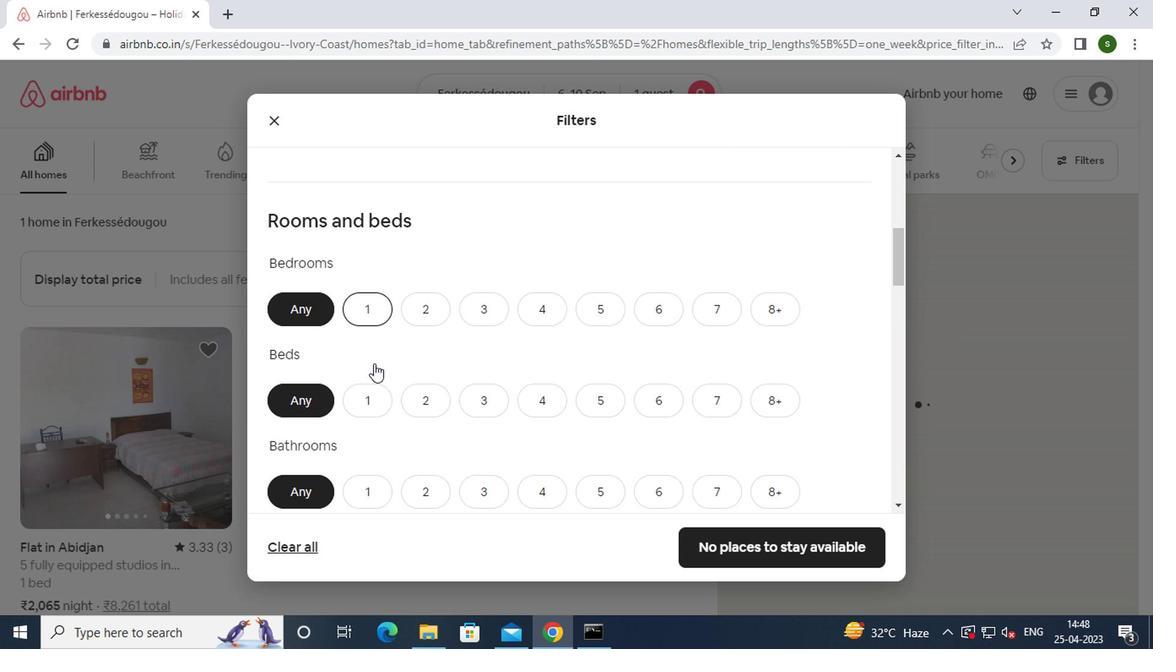 
Action: Mouse pressed left at (364, 400)
Screenshot: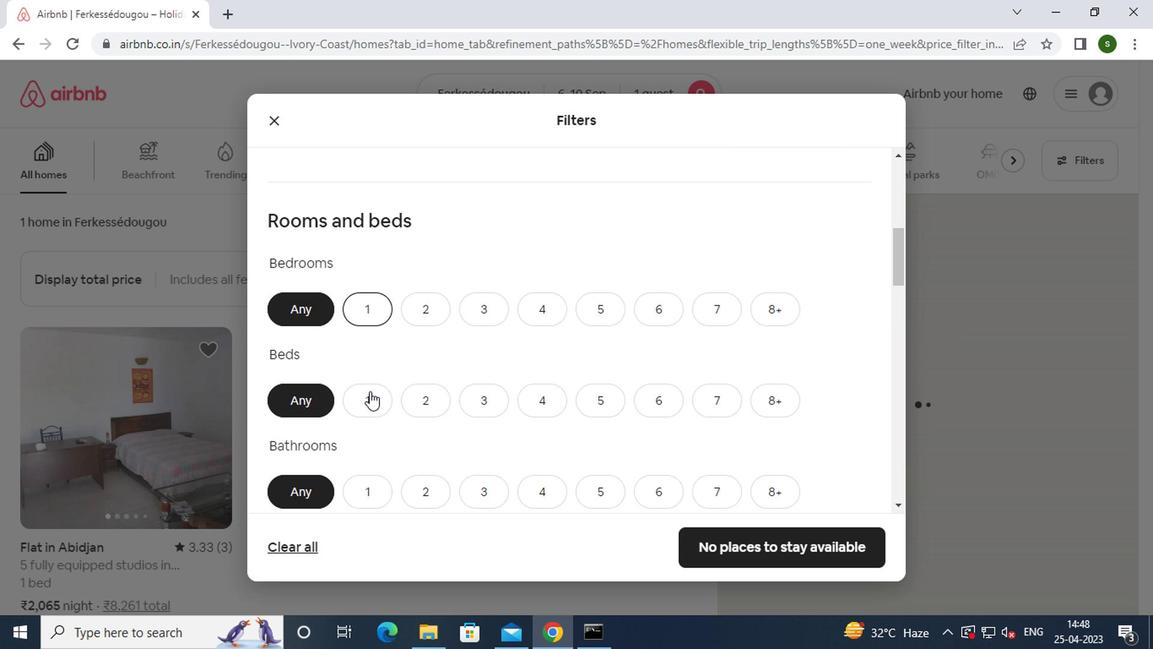 
Action: Mouse moved to (356, 483)
Screenshot: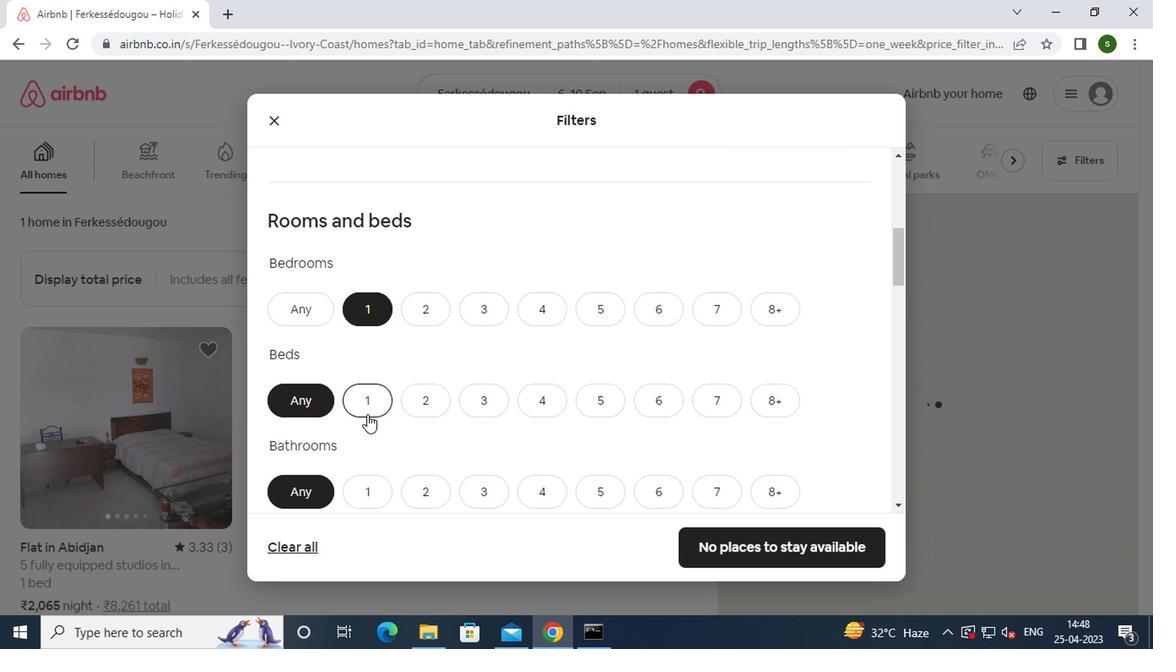 
Action: Mouse pressed left at (356, 483)
Screenshot: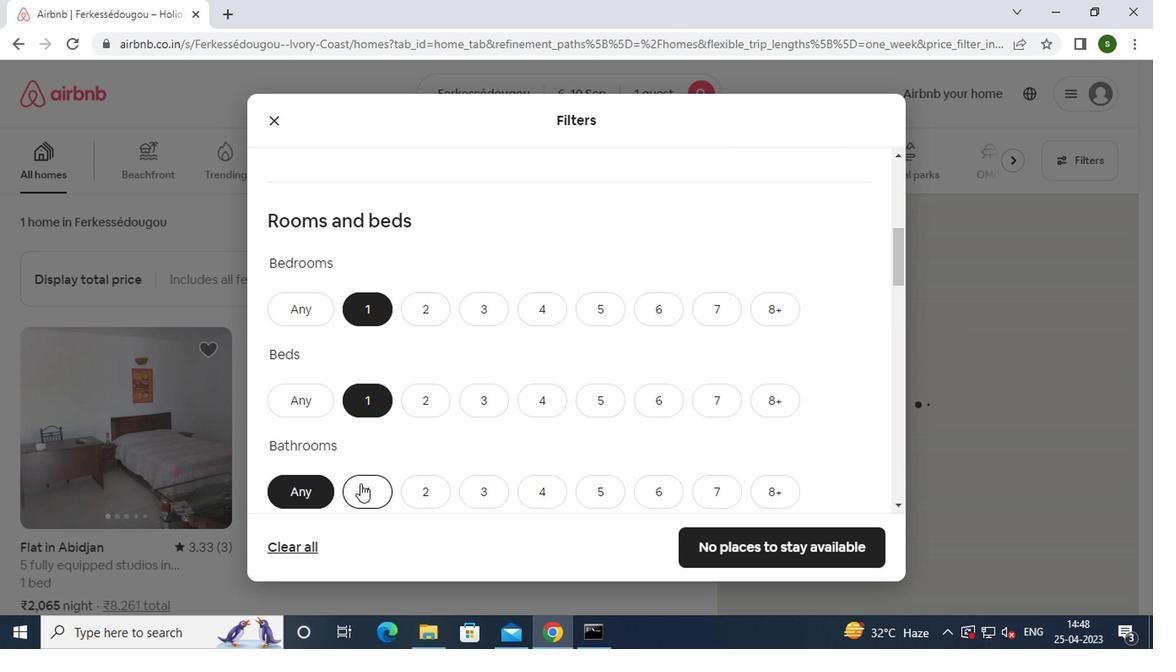 
Action: Mouse moved to (433, 429)
Screenshot: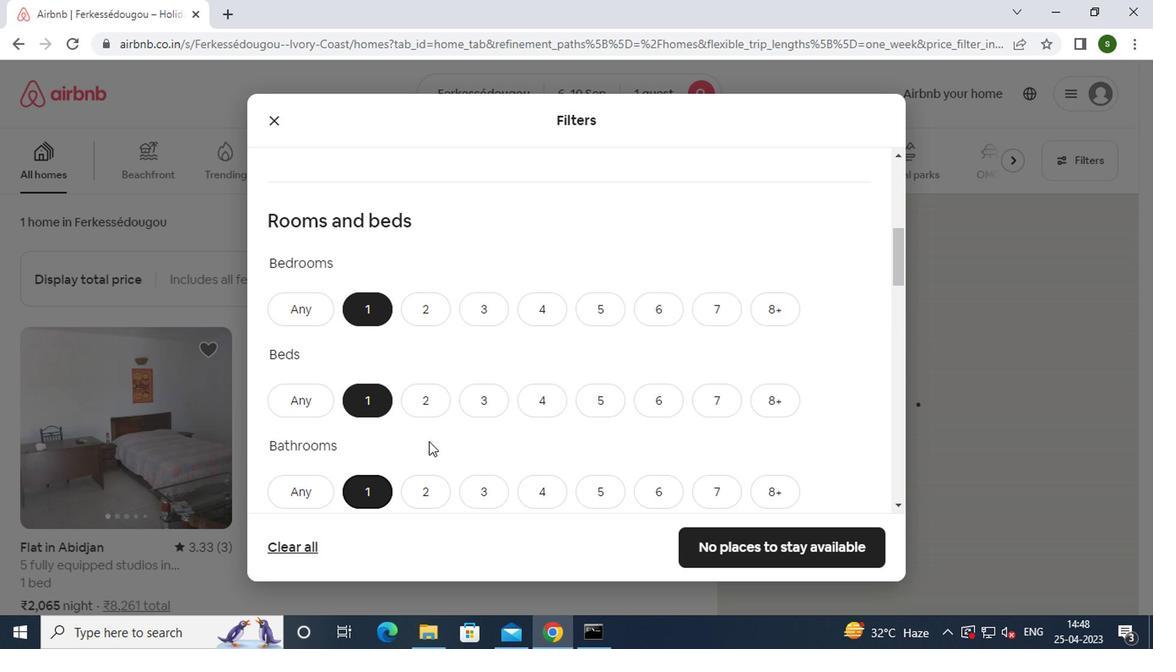 
Action: Mouse scrolled (433, 428) with delta (0, 0)
Screenshot: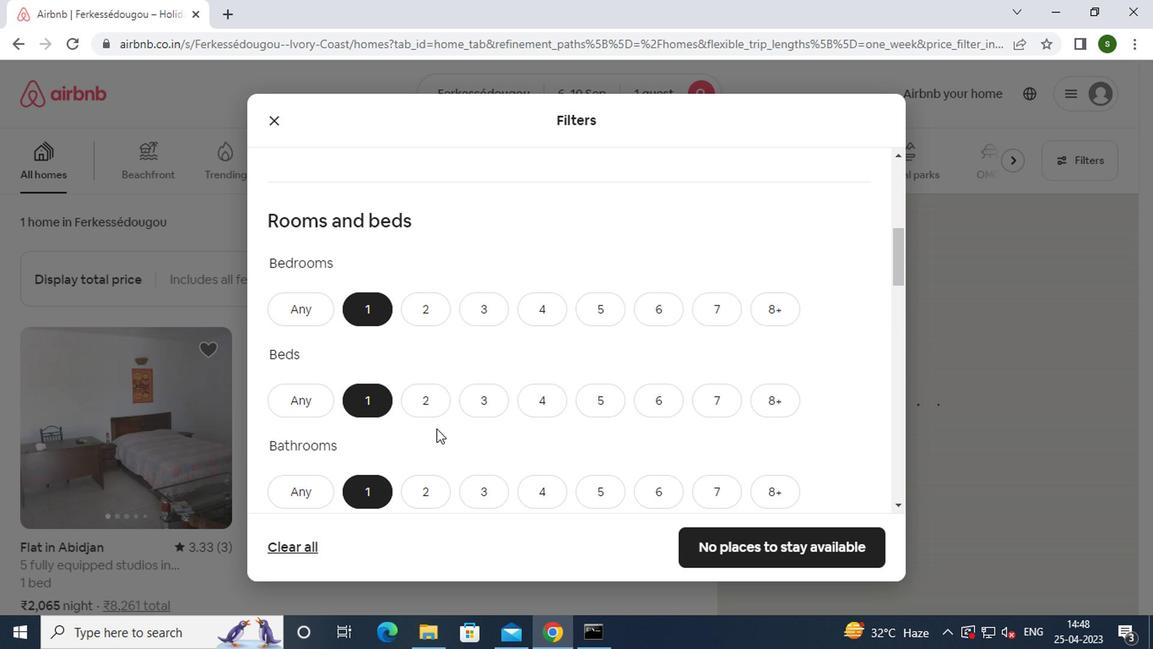 
Action: Mouse scrolled (433, 428) with delta (0, 0)
Screenshot: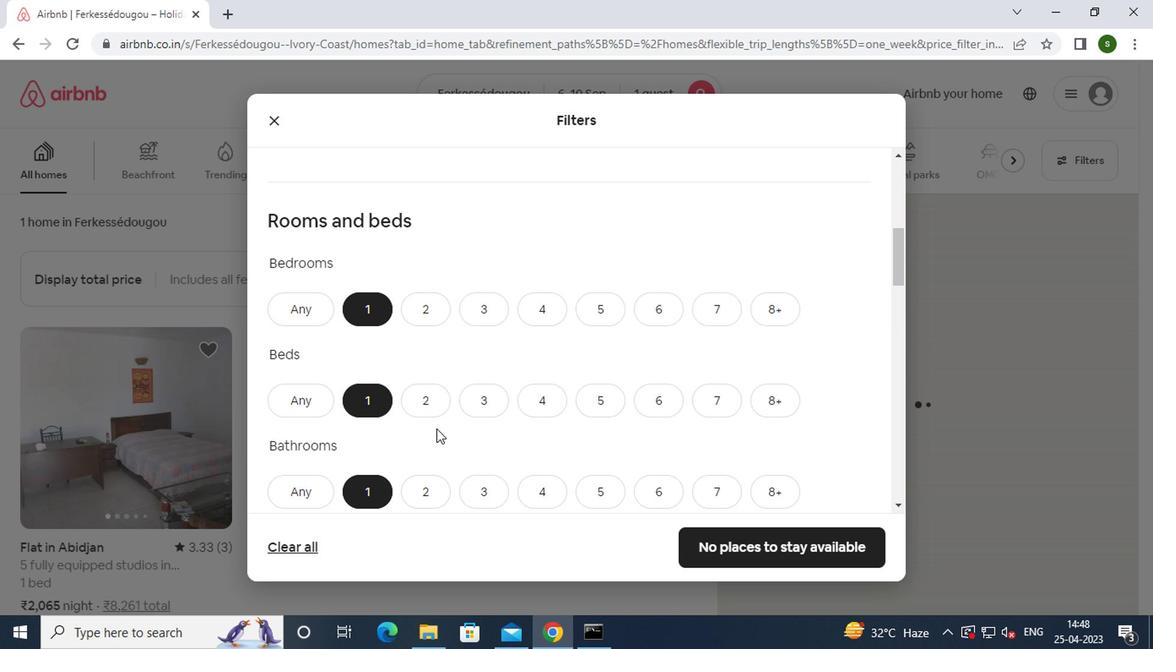 
Action: Mouse scrolled (433, 428) with delta (0, 0)
Screenshot: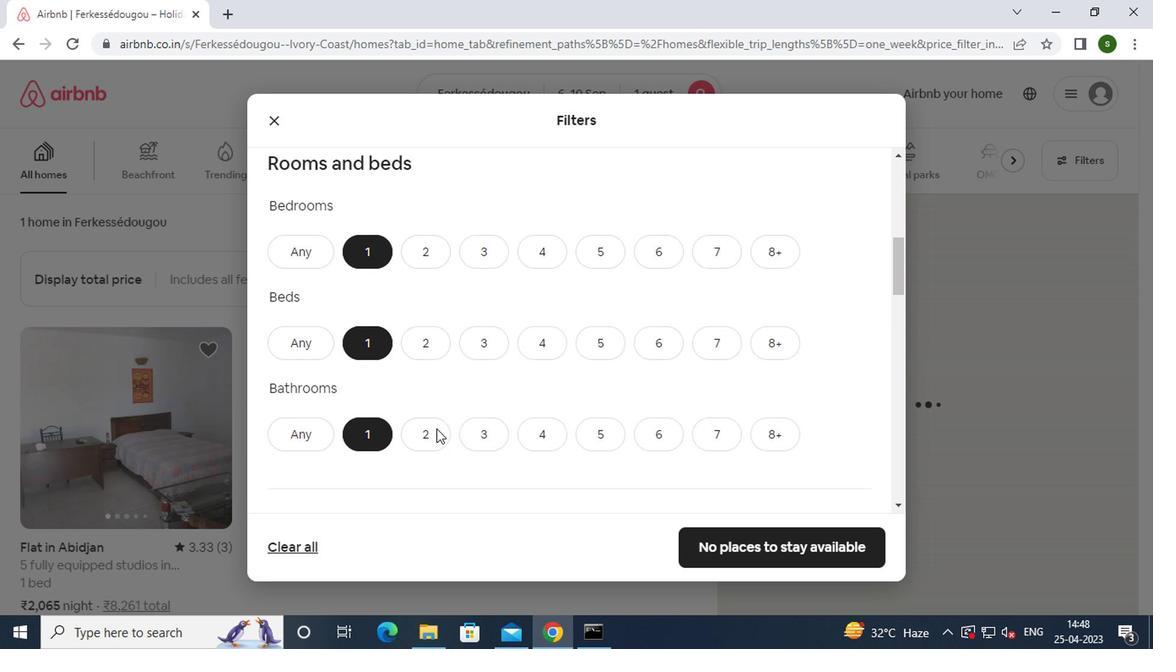 
Action: Mouse moved to (386, 437)
Screenshot: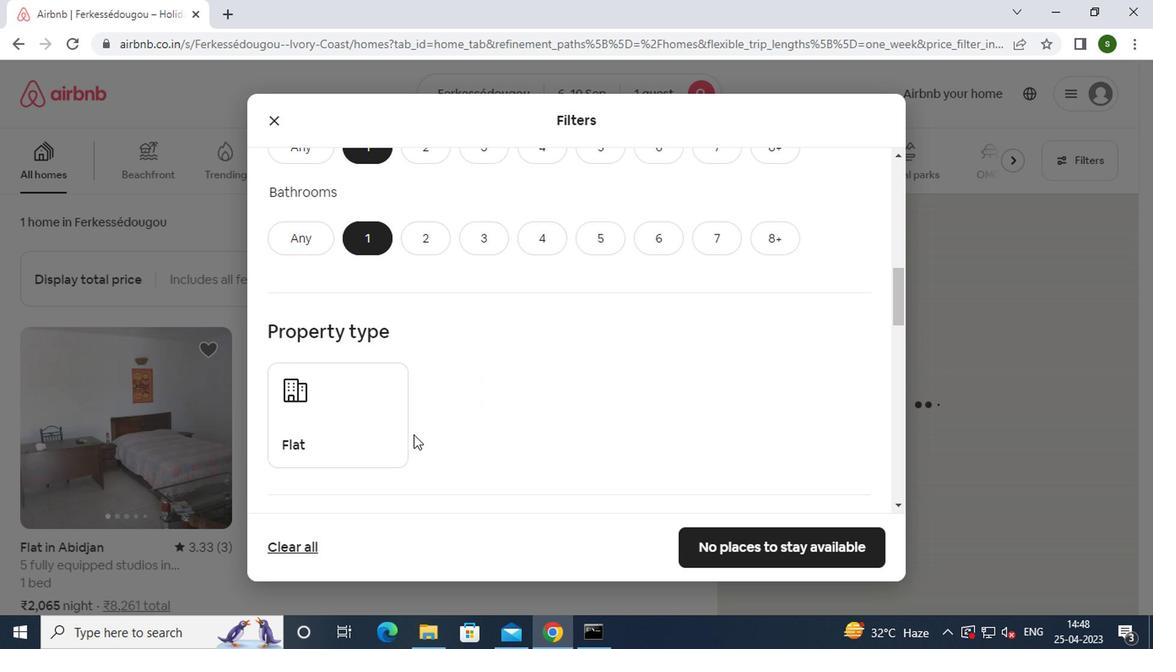 
Action: Mouse pressed left at (386, 437)
Screenshot: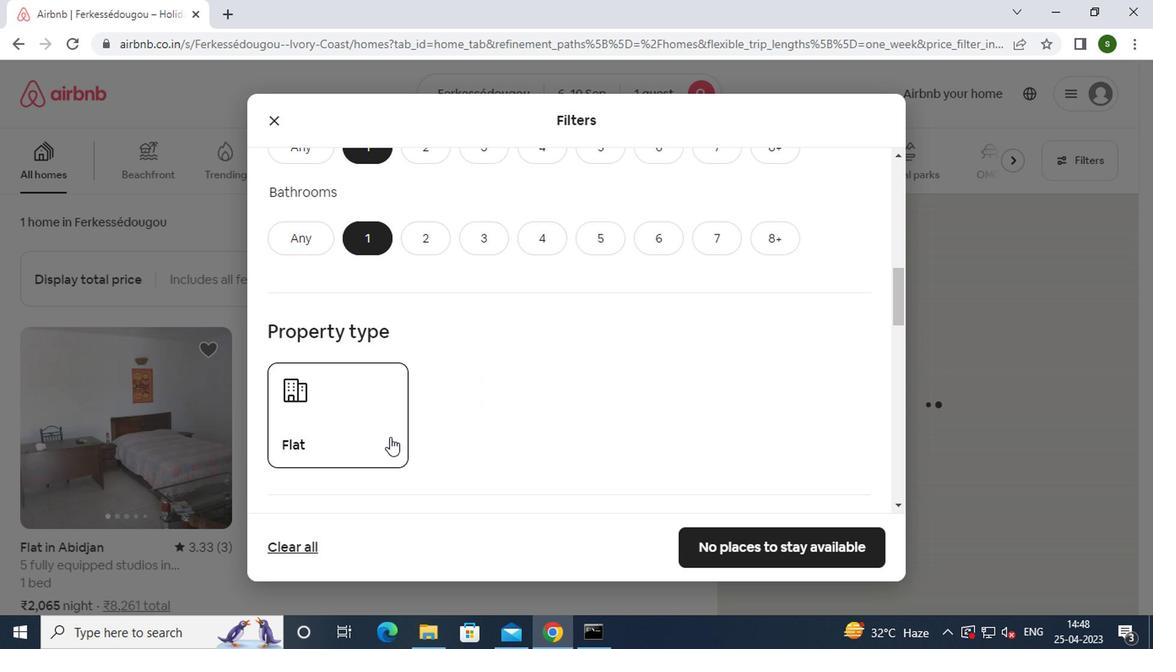 
Action: Mouse moved to (504, 402)
Screenshot: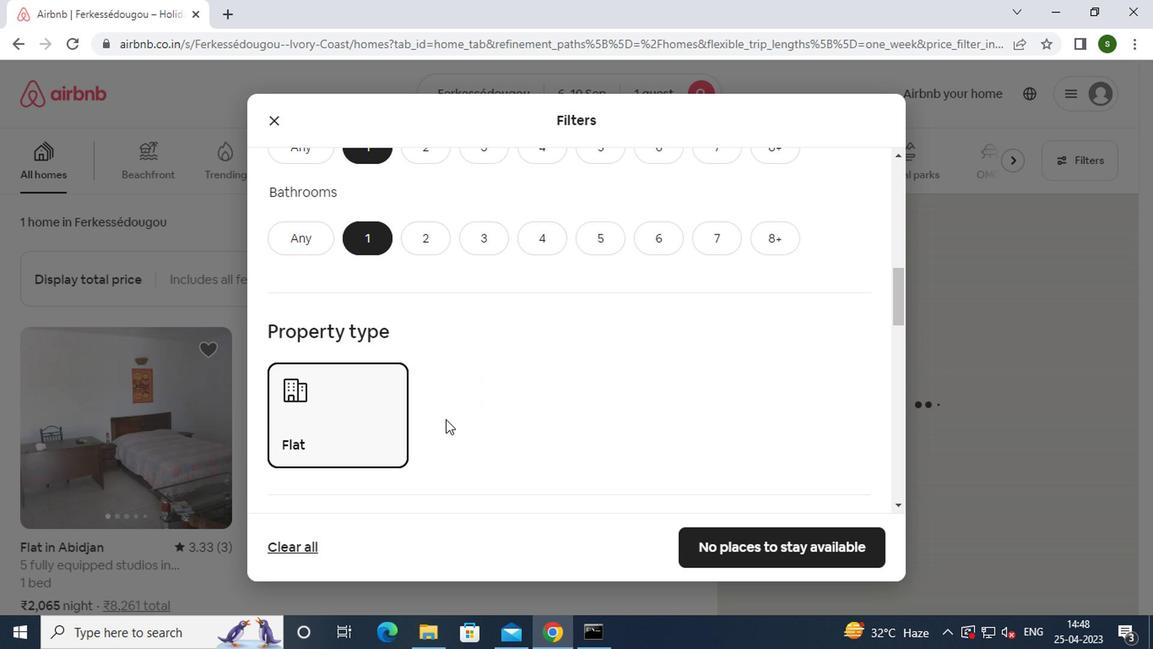 
Action: Mouse scrolled (504, 401) with delta (0, 0)
Screenshot: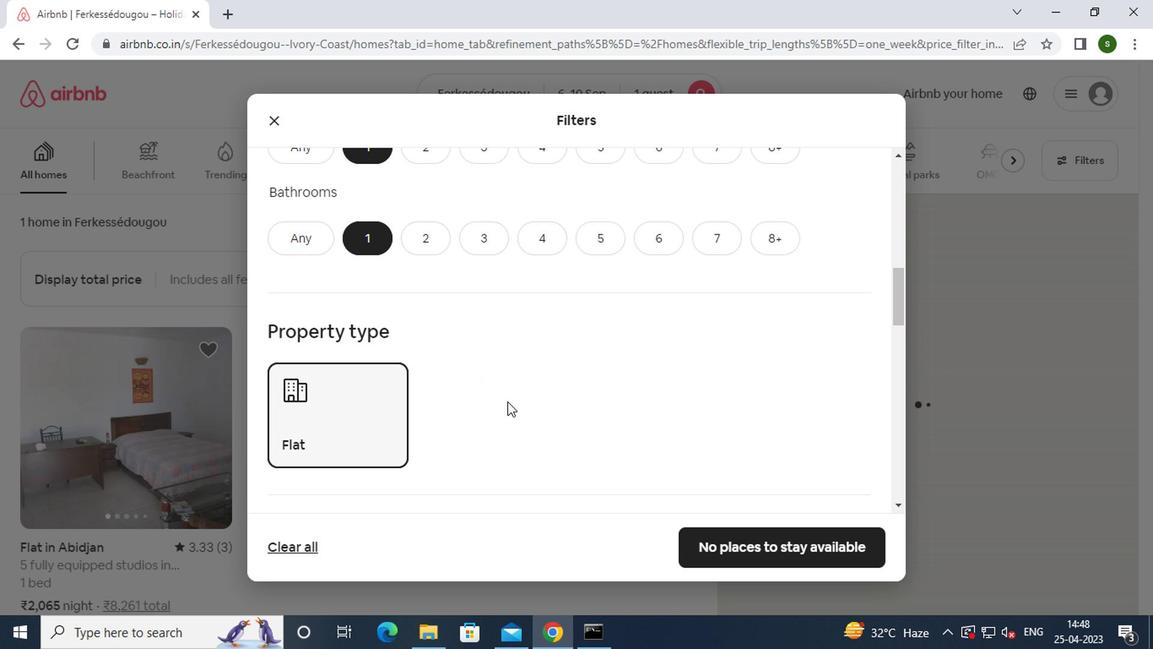 
Action: Mouse scrolled (504, 401) with delta (0, 0)
Screenshot: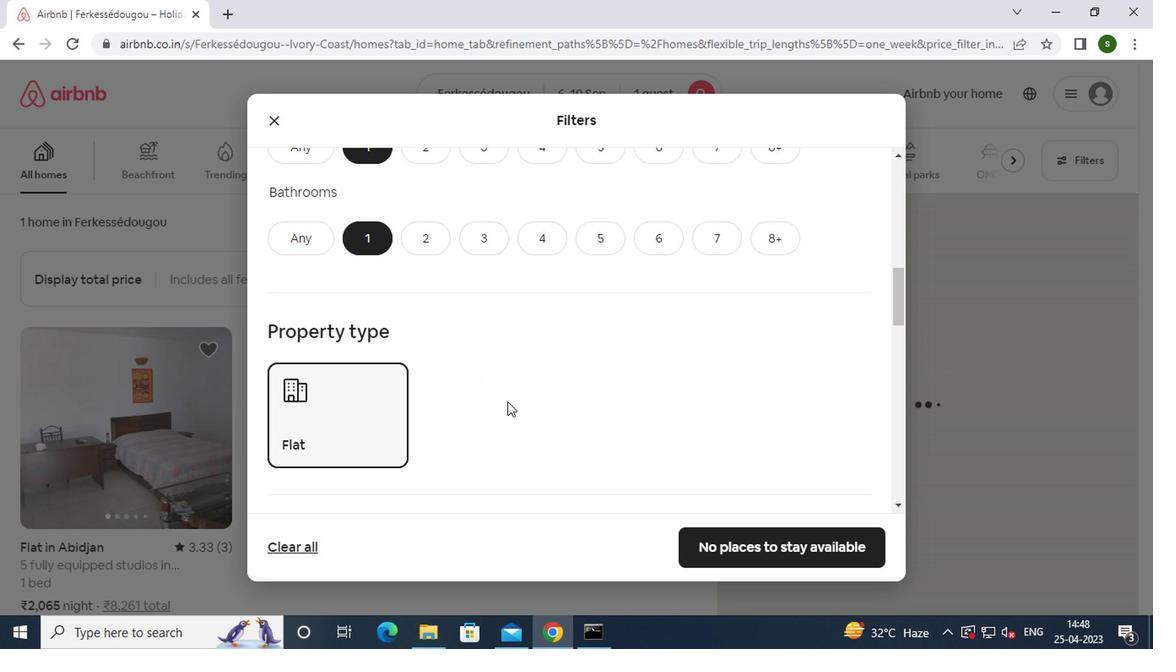 
Action: Mouse scrolled (504, 401) with delta (0, 0)
Screenshot: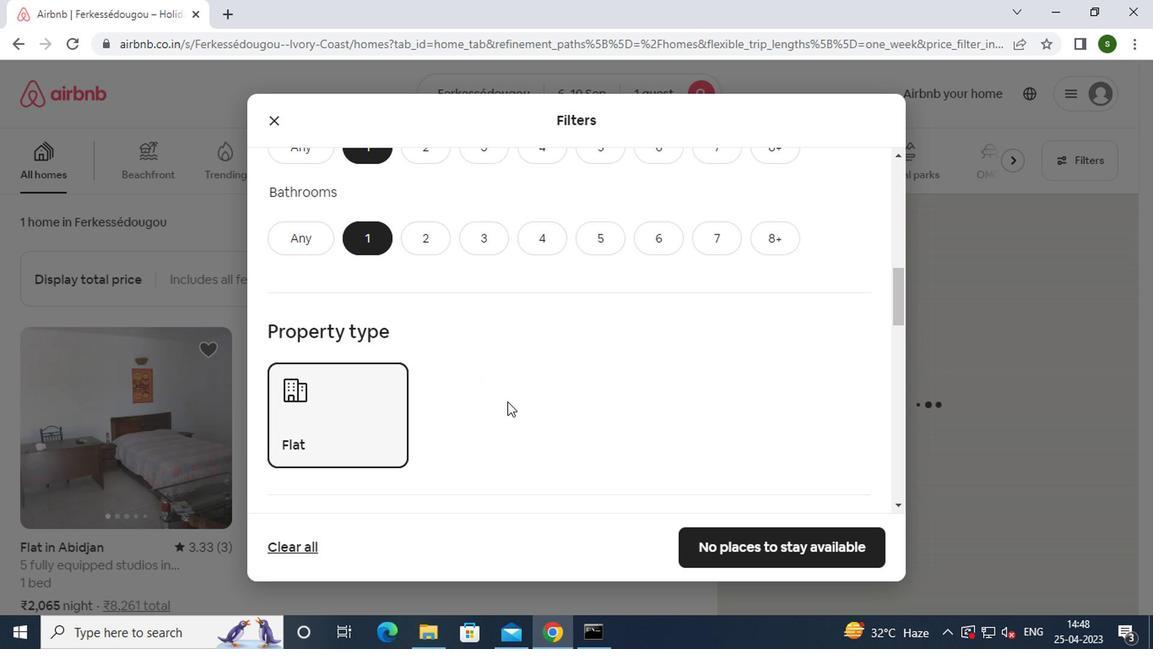 
Action: Mouse scrolled (504, 401) with delta (0, 0)
Screenshot: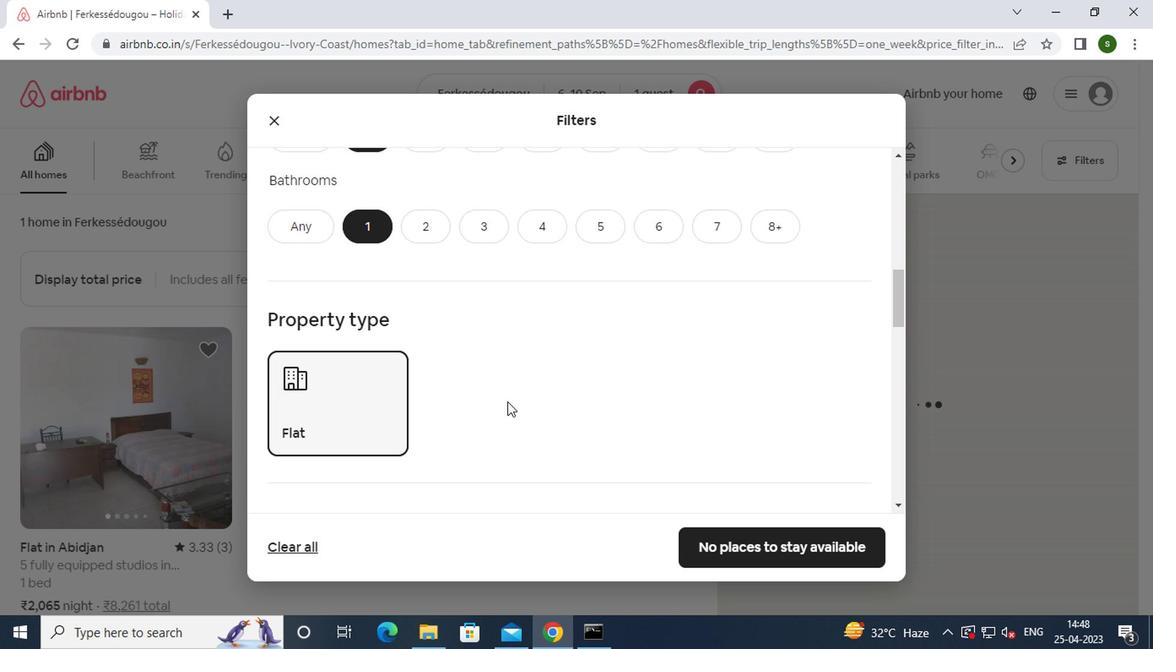 
Action: Mouse scrolled (504, 401) with delta (0, 0)
Screenshot: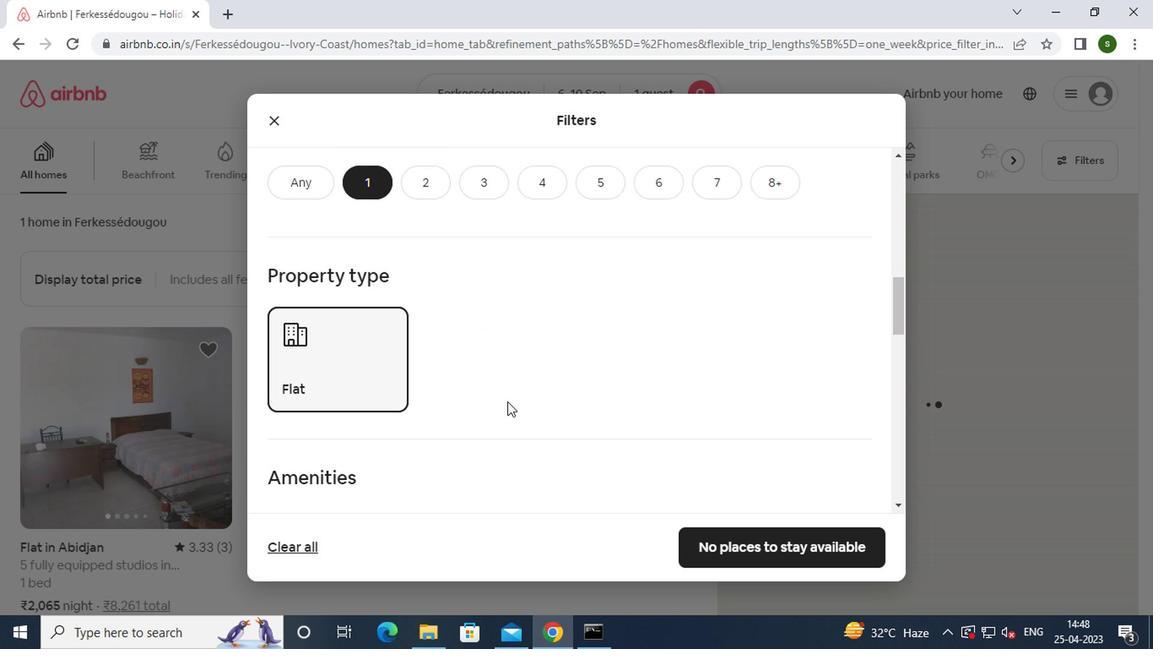 
Action: Mouse moved to (572, 397)
Screenshot: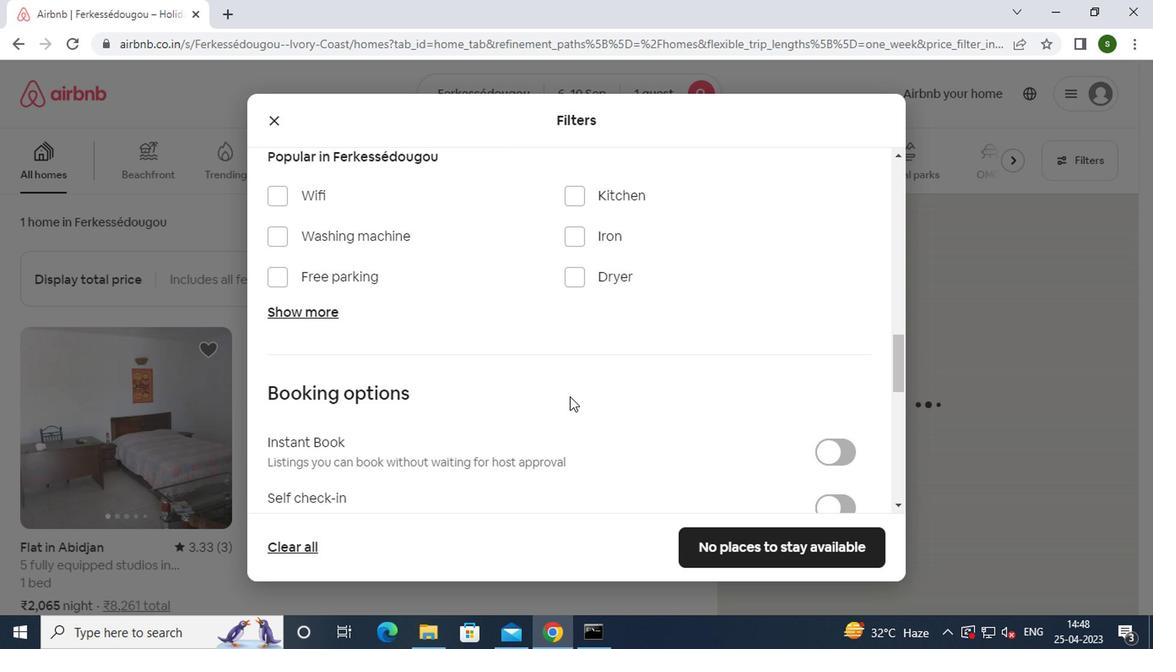 
Action: Mouse scrolled (572, 397) with delta (0, 0)
Screenshot: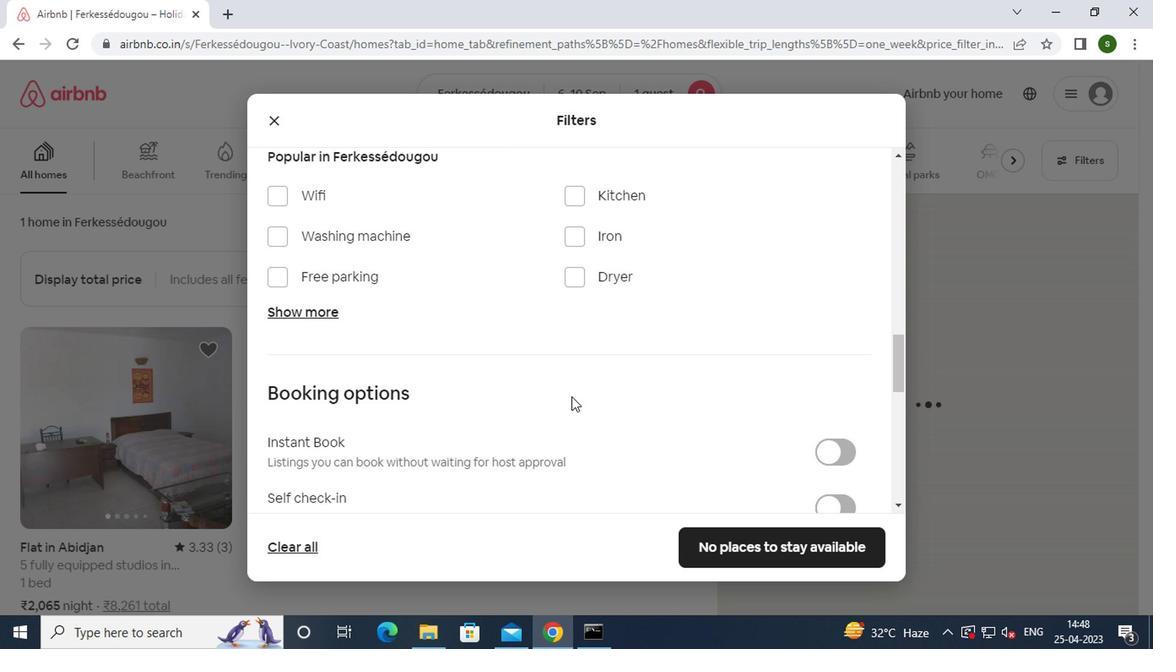 
Action: Mouse scrolled (572, 397) with delta (0, 0)
Screenshot: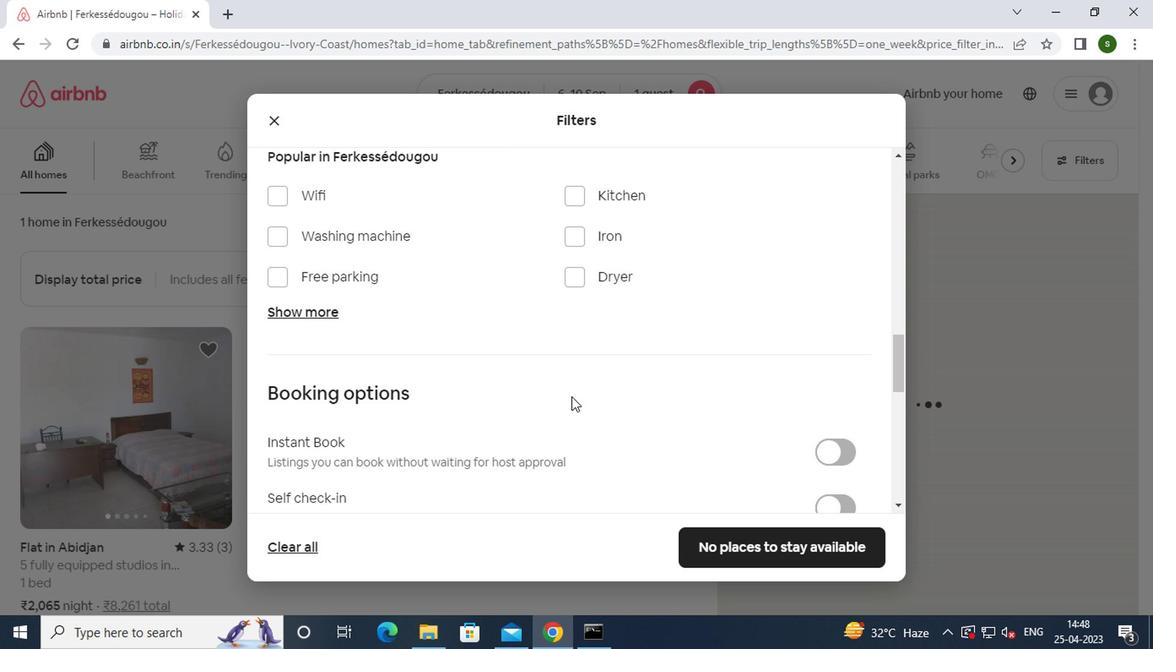 
Action: Mouse moved to (825, 340)
Screenshot: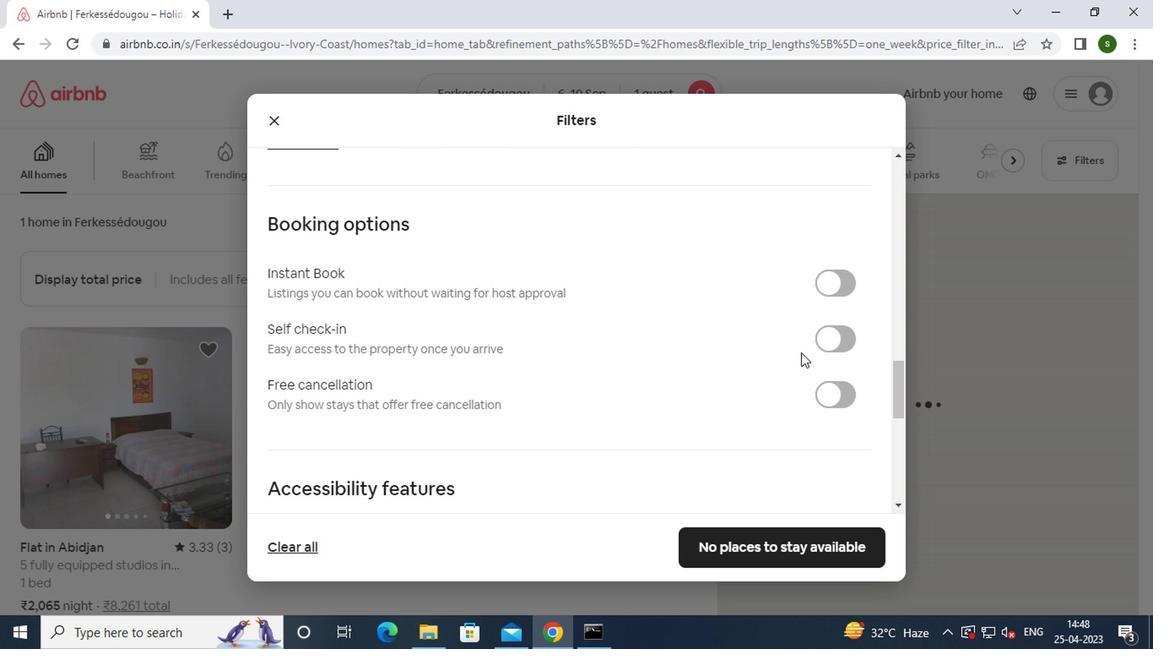 
Action: Mouse pressed left at (825, 340)
Screenshot: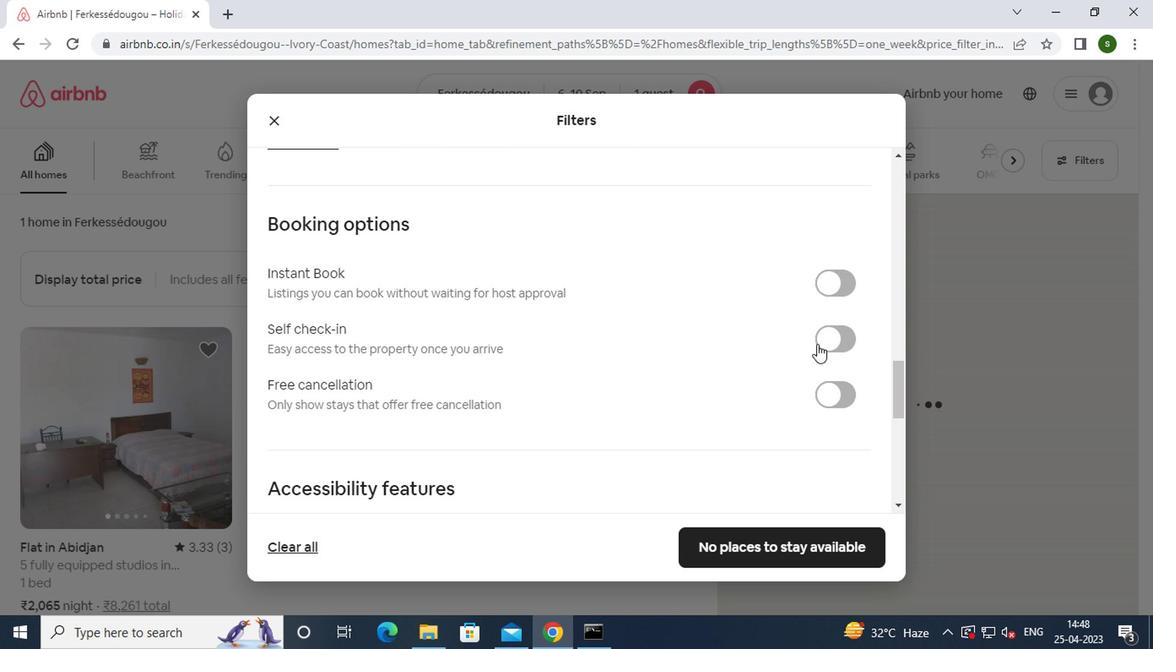 
Action: Mouse moved to (713, 369)
Screenshot: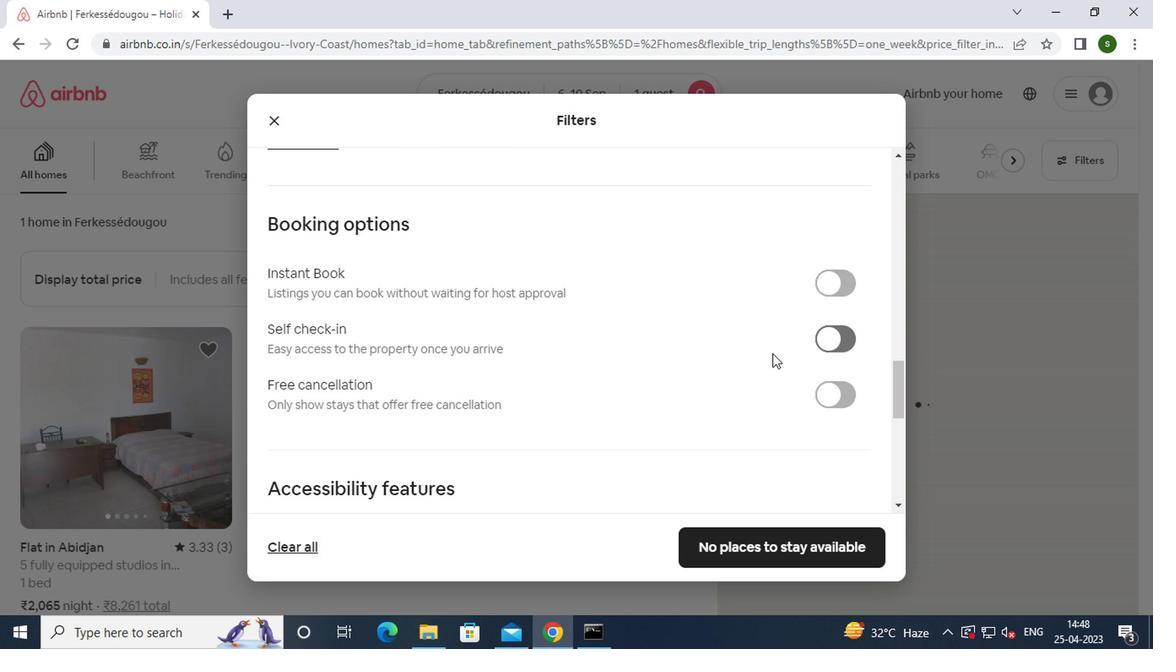 
Action: Mouse scrolled (713, 368) with delta (0, 0)
Screenshot: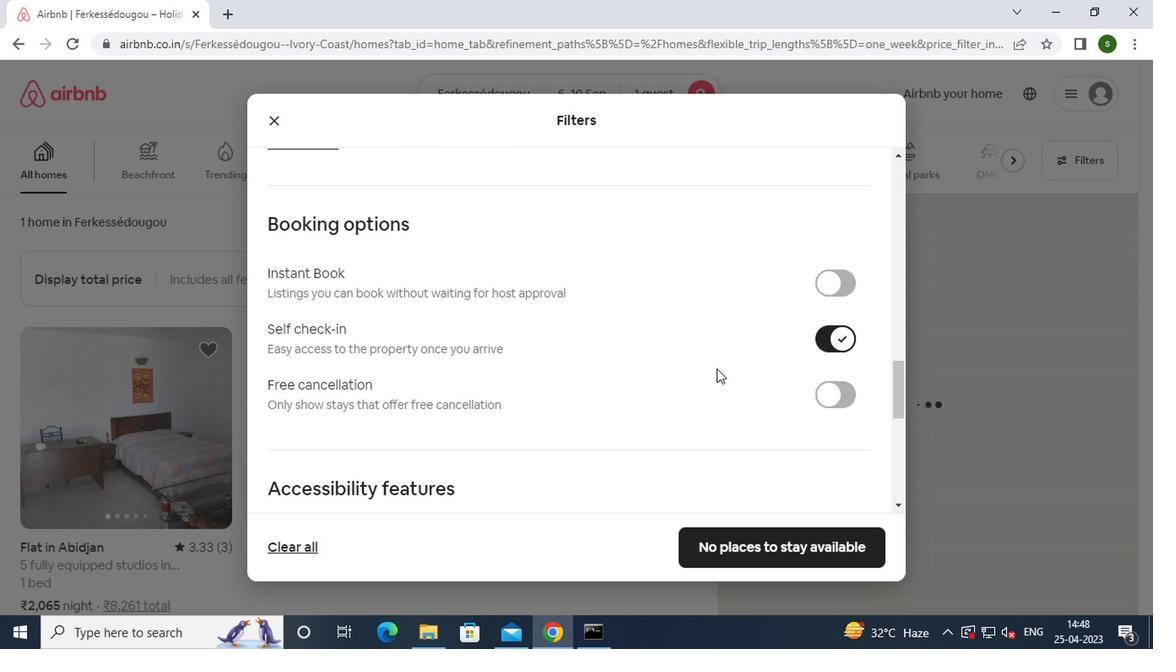 
Action: Mouse scrolled (713, 368) with delta (0, 0)
Screenshot: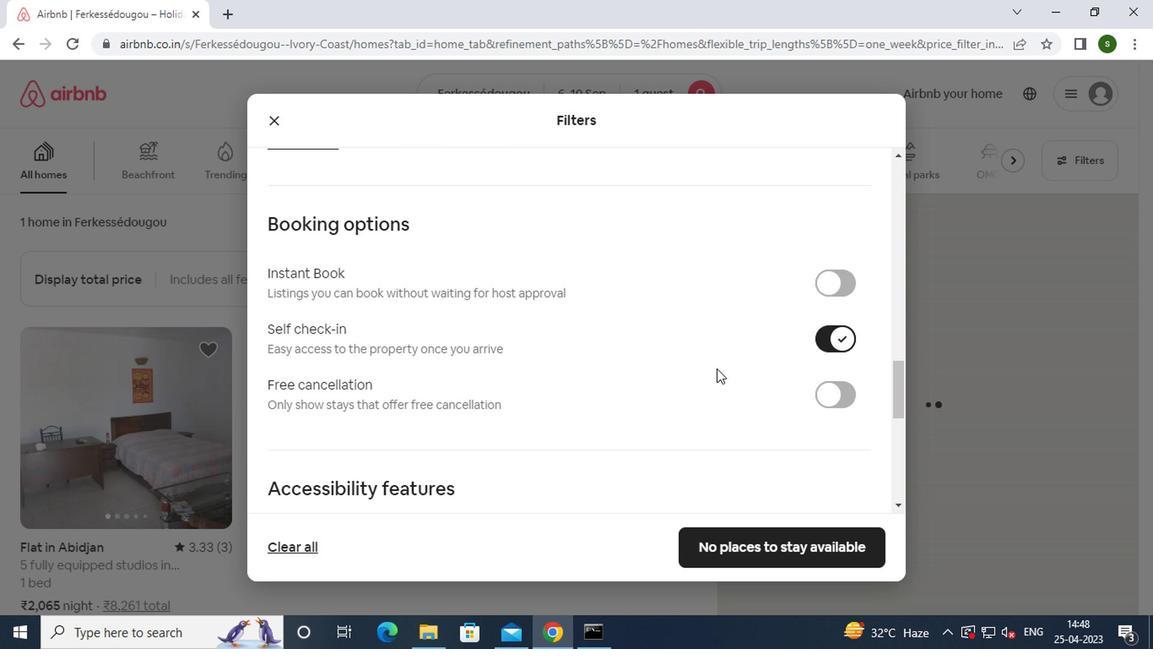 
Action: Mouse scrolled (713, 368) with delta (0, 0)
Screenshot: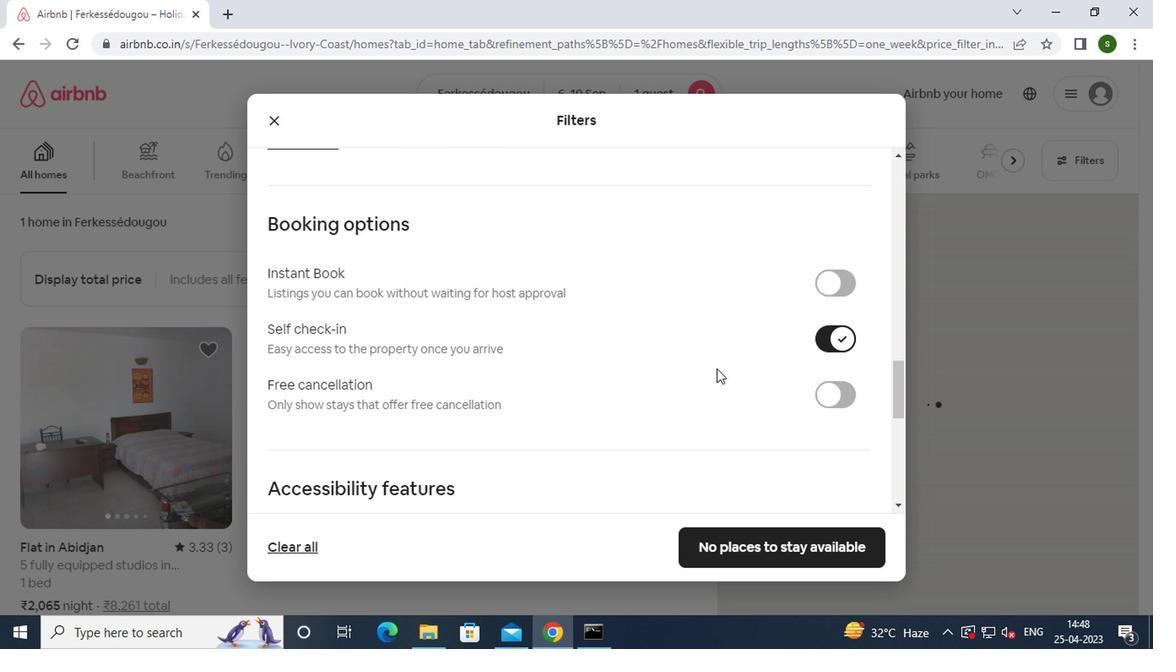 
Action: Mouse scrolled (713, 368) with delta (0, 0)
Screenshot: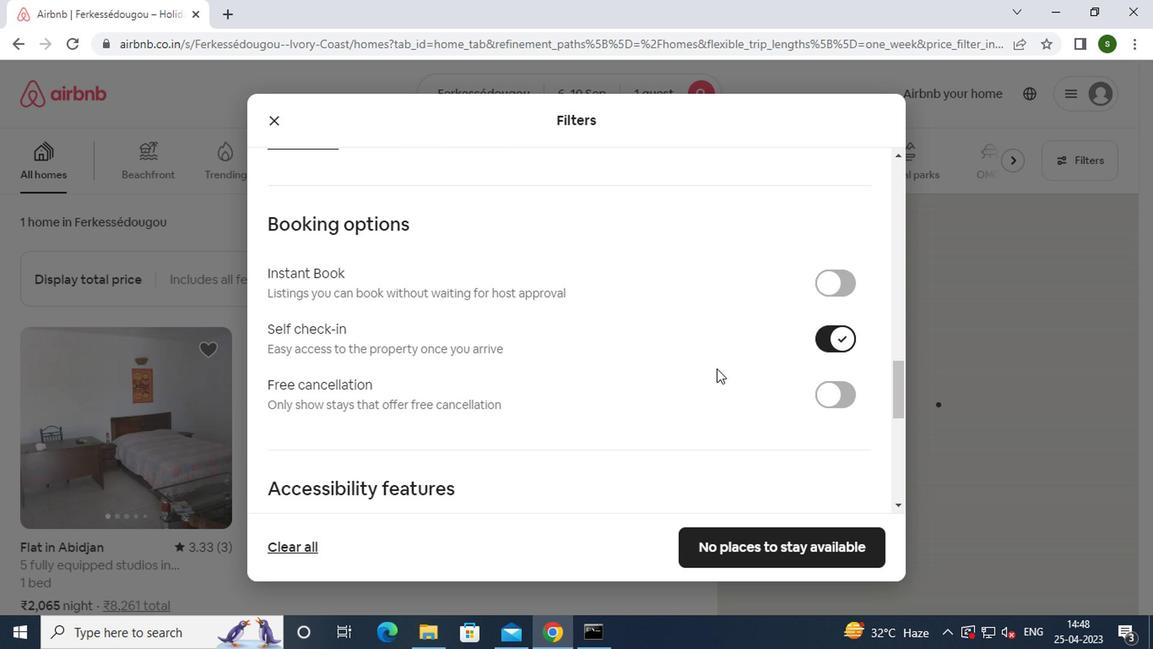 
Action: Mouse scrolled (713, 368) with delta (0, 0)
Screenshot: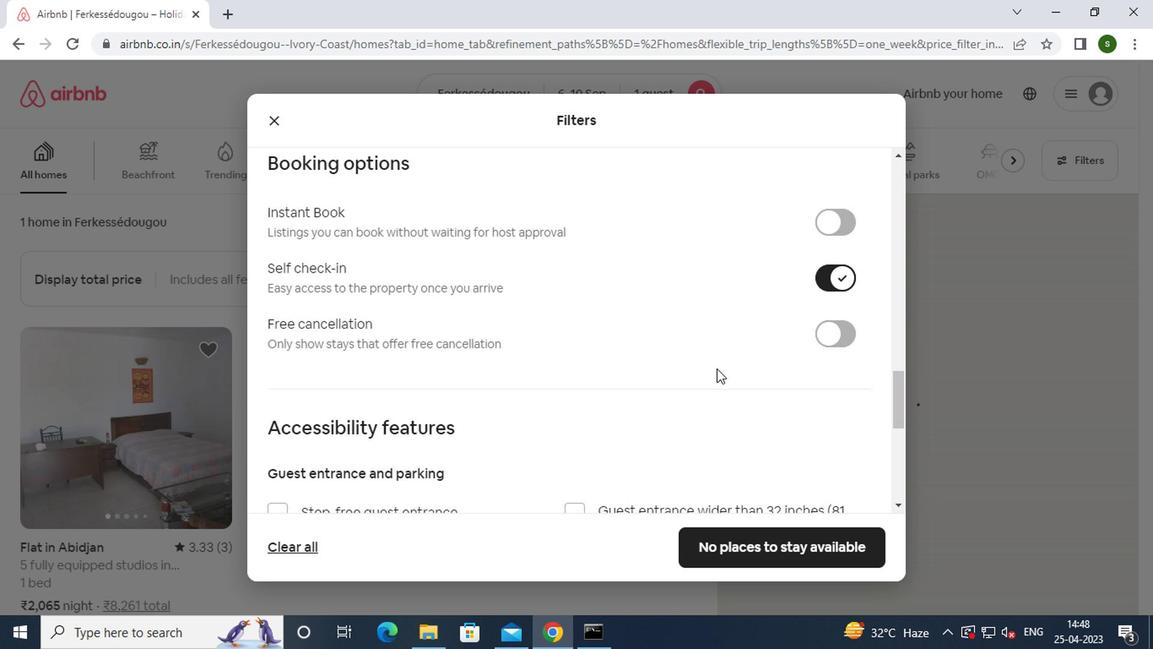 
Action: Mouse scrolled (713, 368) with delta (0, 0)
Screenshot: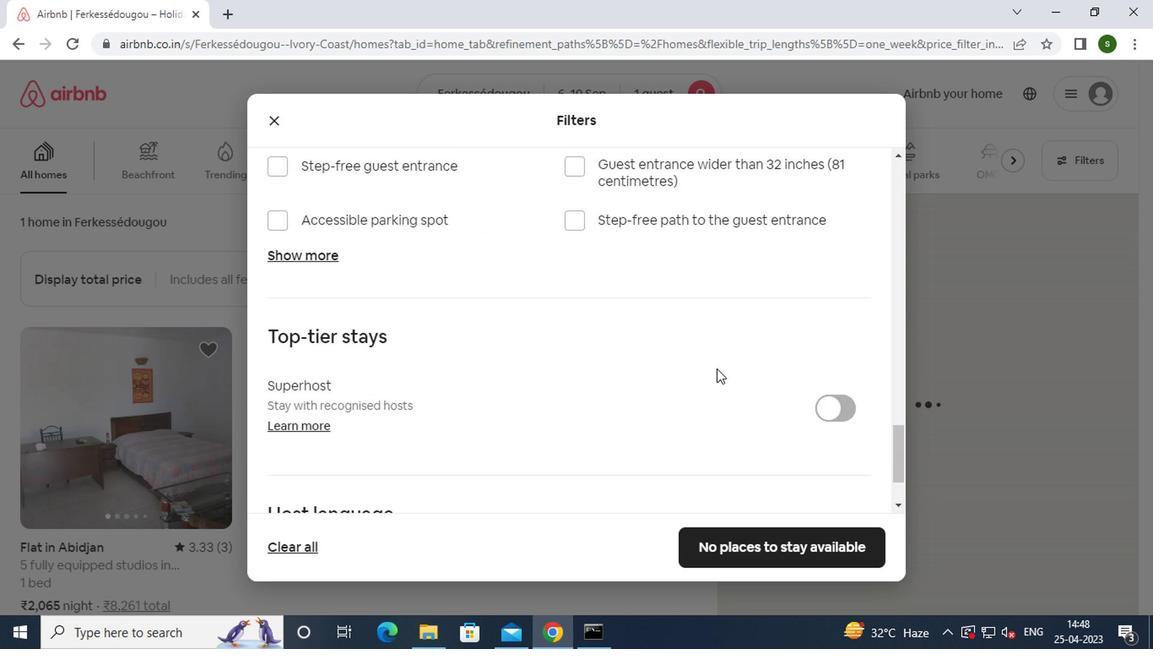 
Action: Mouse scrolled (713, 368) with delta (0, 0)
Screenshot: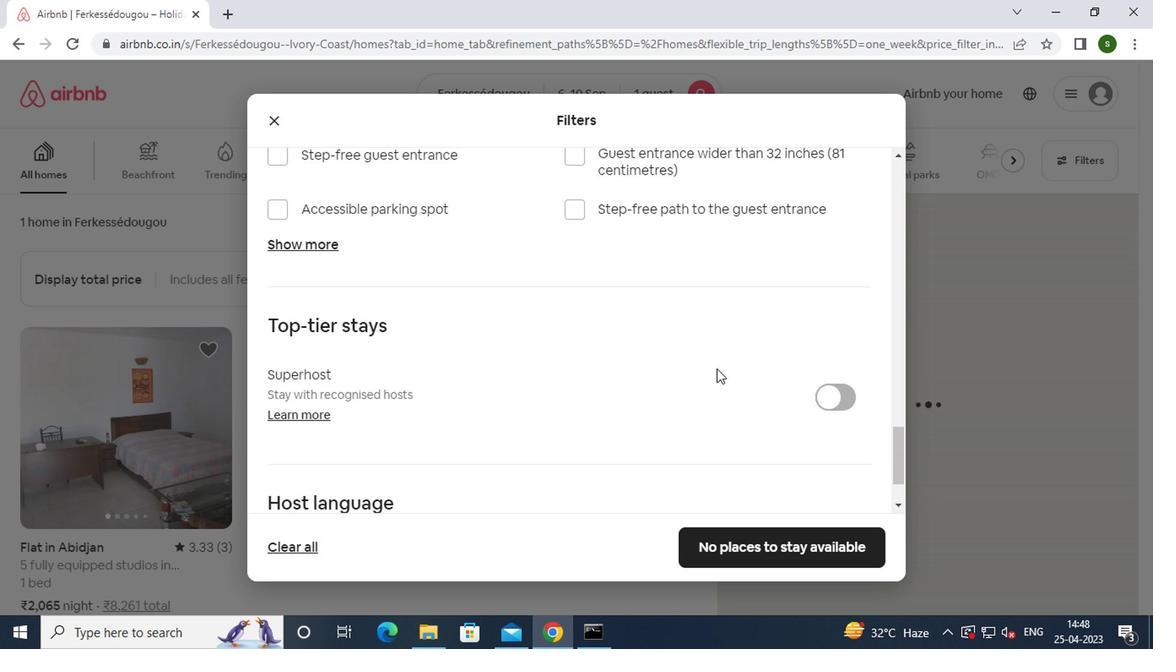 
Action: Mouse scrolled (713, 368) with delta (0, 0)
Screenshot: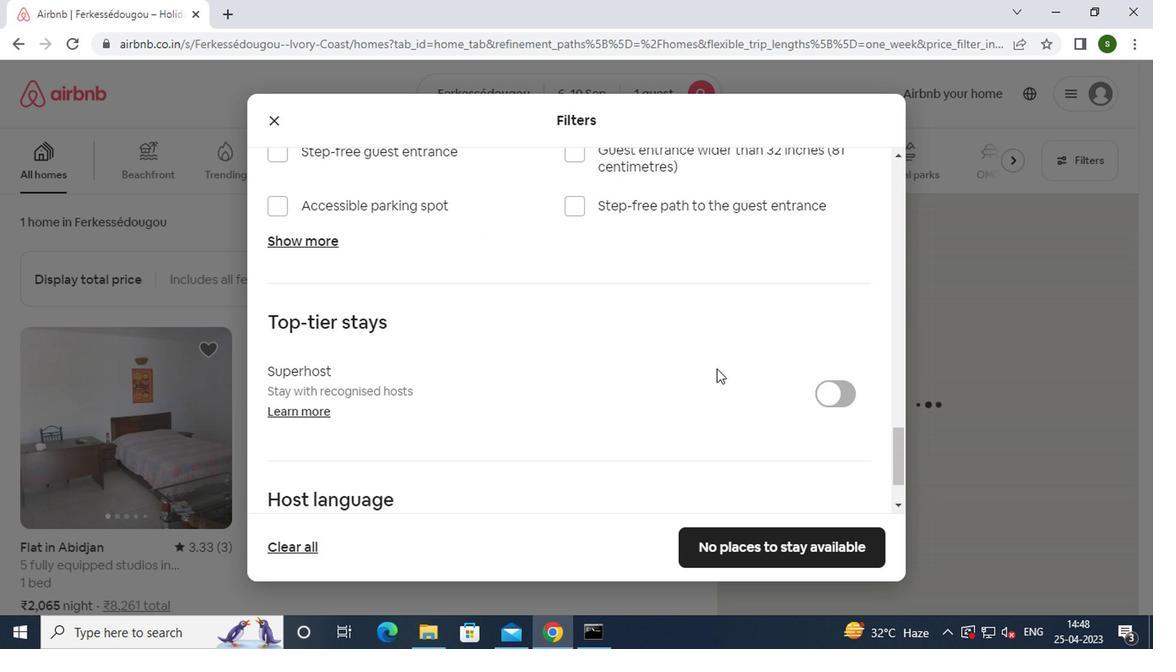 
Action: Mouse scrolled (713, 368) with delta (0, 0)
Screenshot: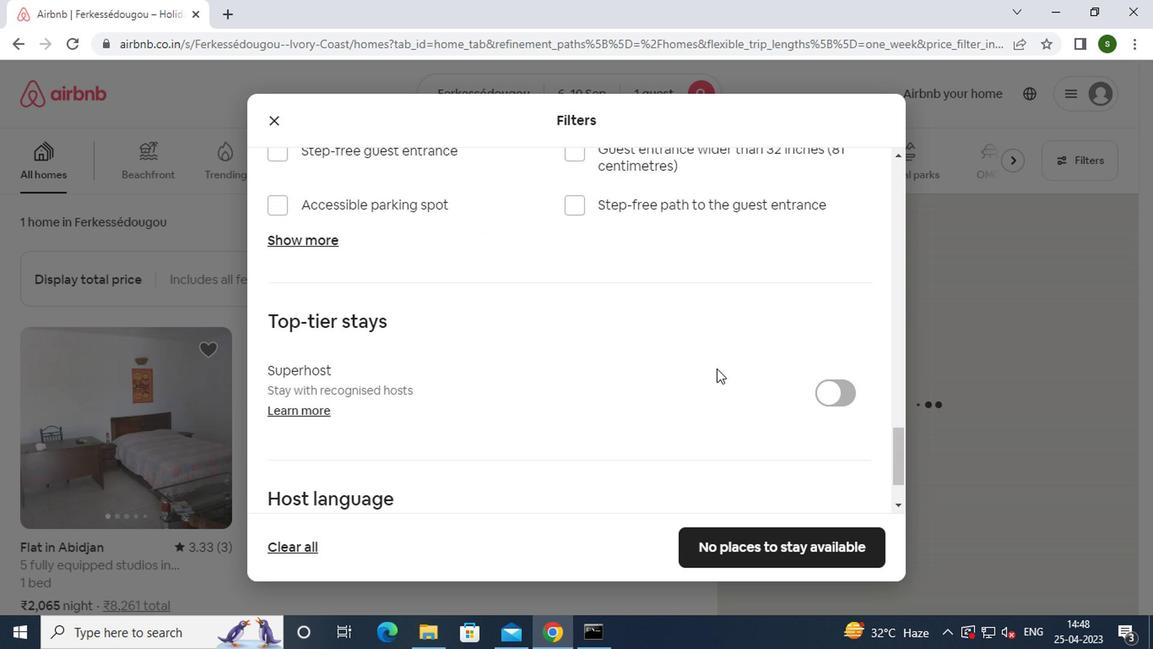 
Action: Mouse scrolled (713, 368) with delta (0, 0)
Screenshot: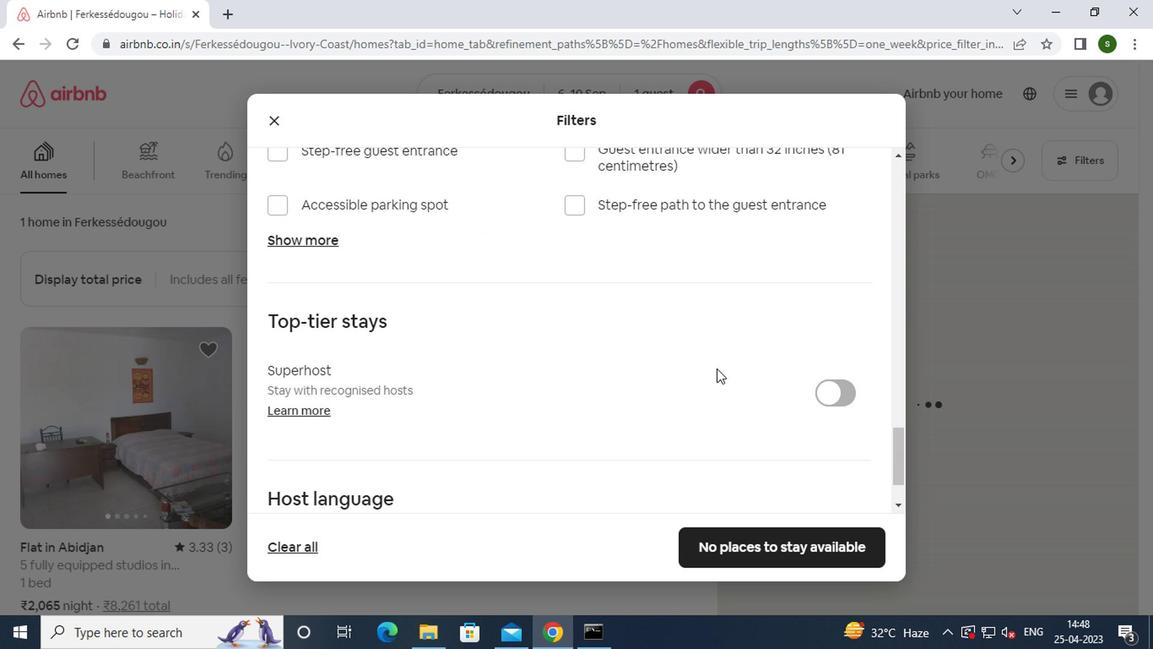
Action: Mouse scrolled (713, 368) with delta (0, 0)
Screenshot: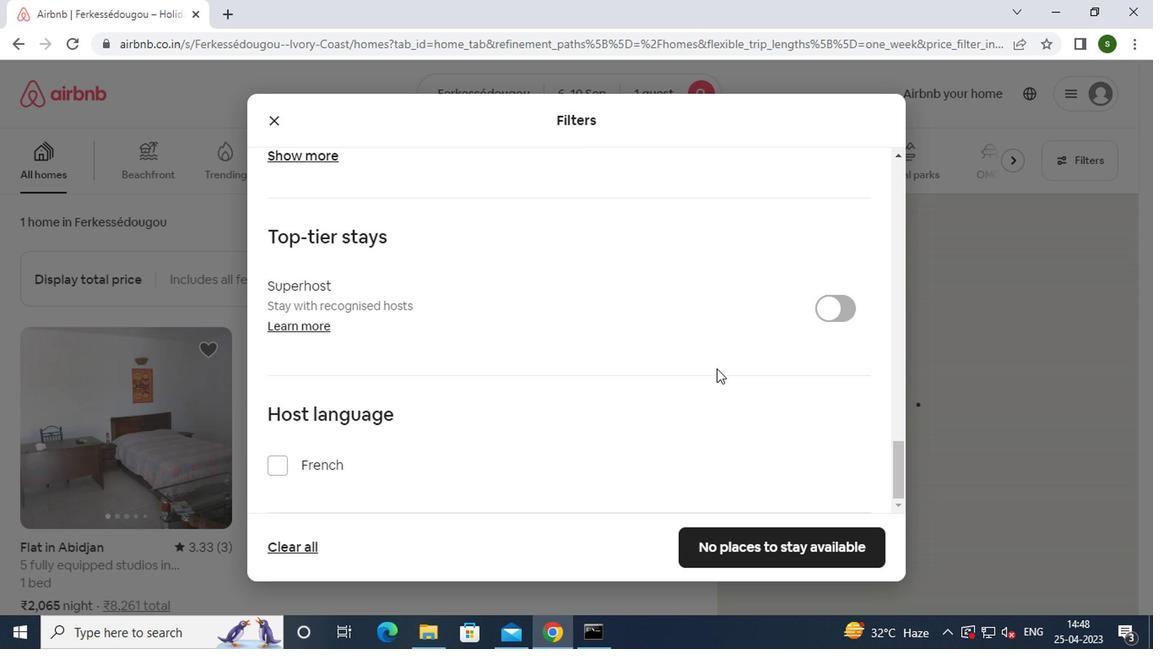 
Action: Mouse scrolled (713, 368) with delta (0, 0)
Screenshot: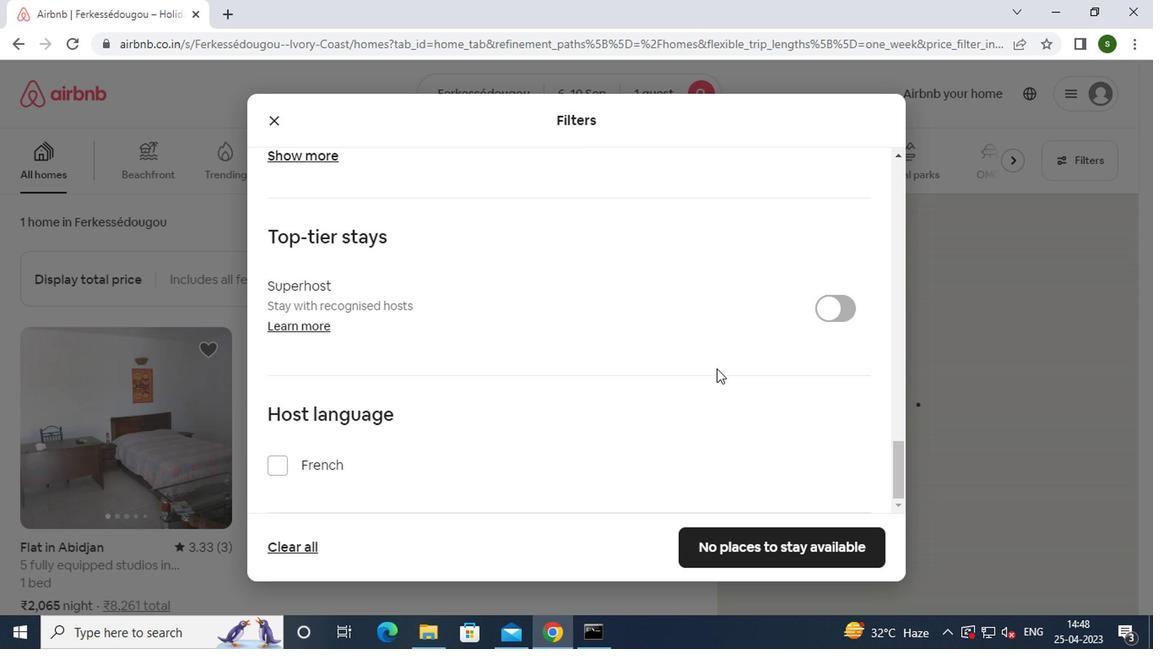 
Action: Mouse moved to (759, 537)
Screenshot: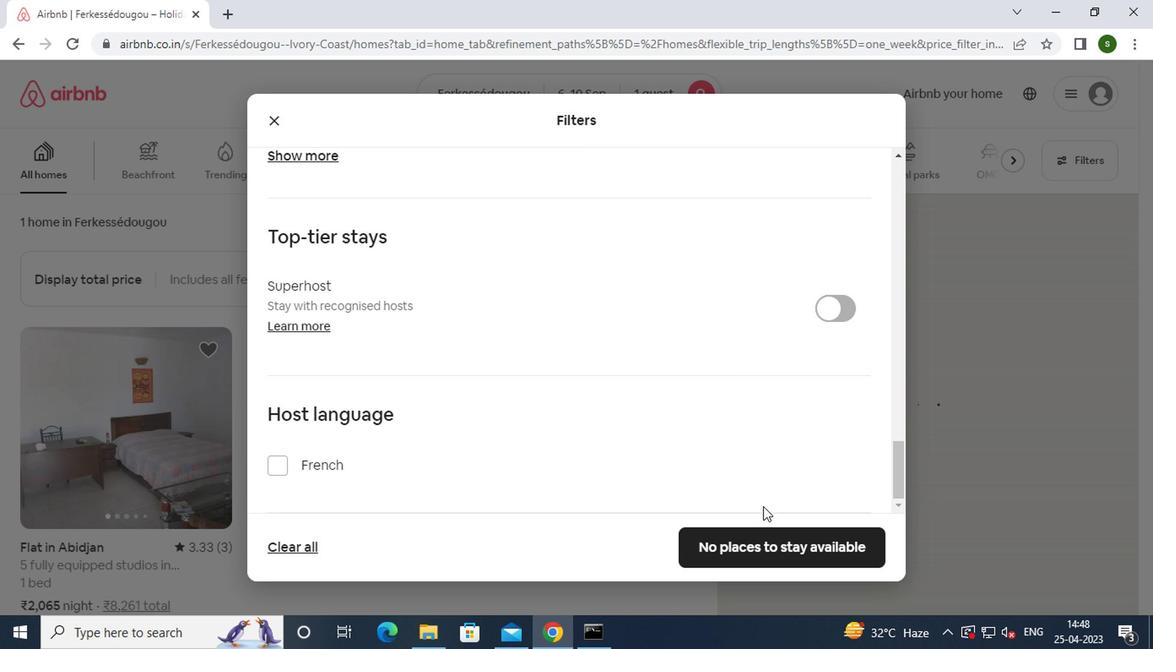
Action: Mouse pressed left at (759, 537)
Screenshot: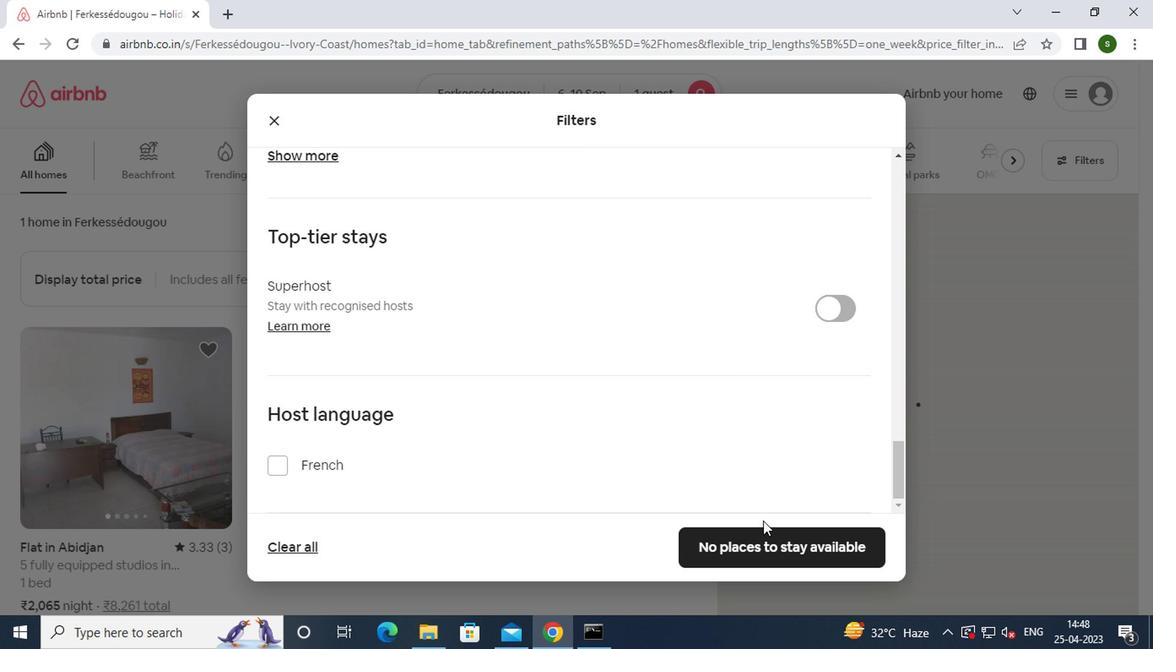 
Action: Mouse moved to (554, 356)
Screenshot: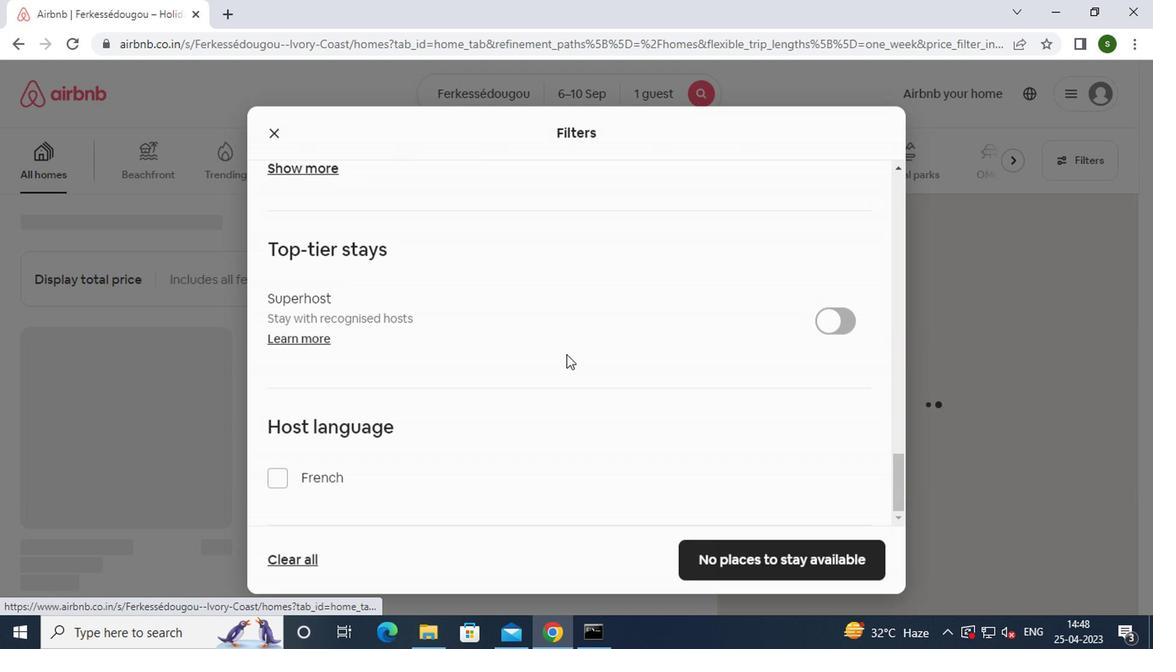 
